 Task: Assign in the project AgileDesign the issue 'Upgrade the caching mechanism of a web application to improve response time and reduce server load' to the sprint 'Error Handling Sprint'. Assign in the project AgileDesign the issue 'Create a new online platform for online personal finance courses with advanced budgeting and financial planning features' to the sprint 'Error Handling Sprint'. Assign in the project AgileDesign the issue 'Implement a new cloud-based contract management system for a company with advanced contract creation and tracking features' to the sprint 'Error Handling Sprint'. Assign in the project AgileDesign the issue 'Integrate a new video tutorial feature into an existing e-learning platform to improve user engagement and learning outcomes' to the sprint 'Error Handling Sprint'
Action: Mouse moved to (216, 67)
Screenshot: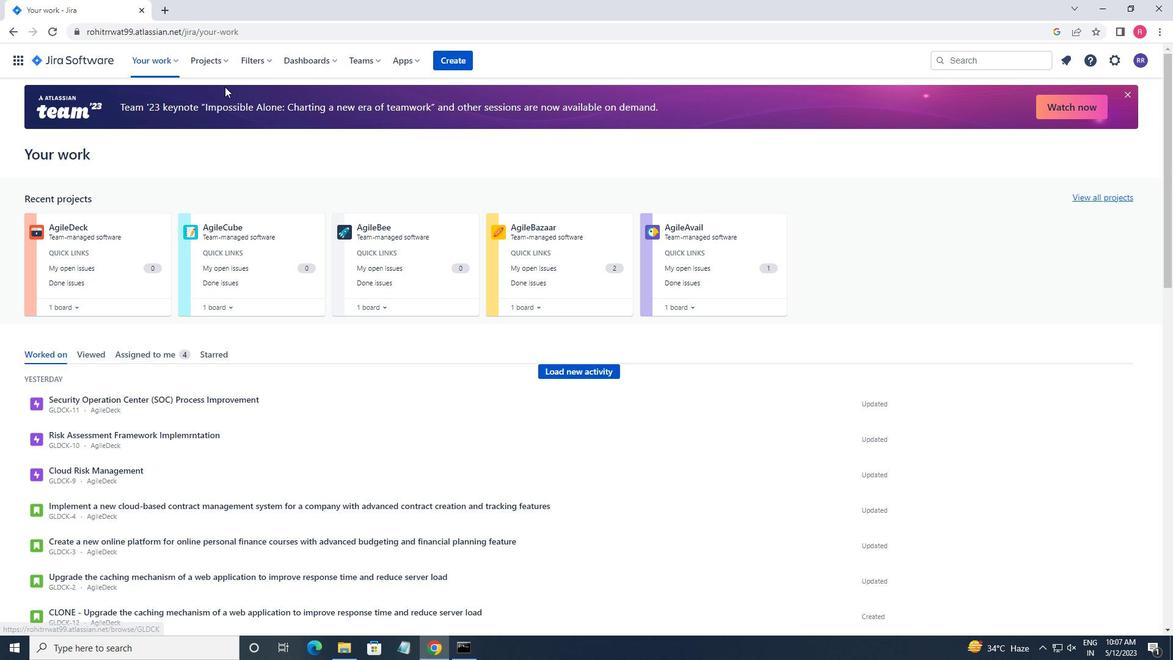 
Action: Mouse pressed left at (216, 67)
Screenshot: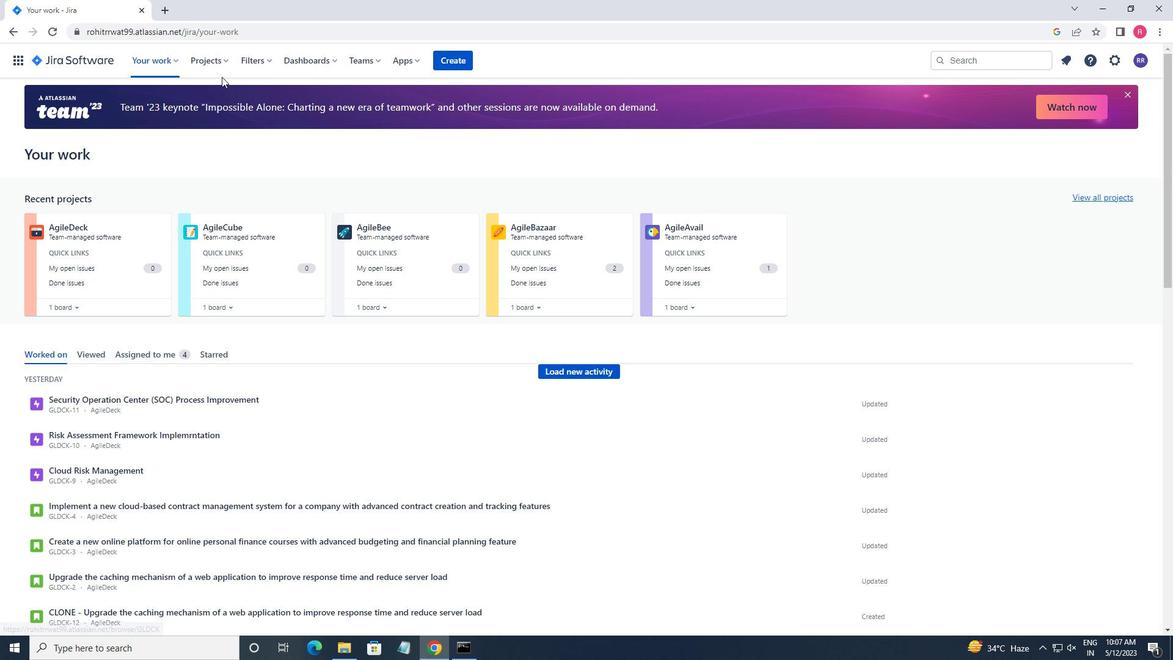 
Action: Mouse moved to (235, 110)
Screenshot: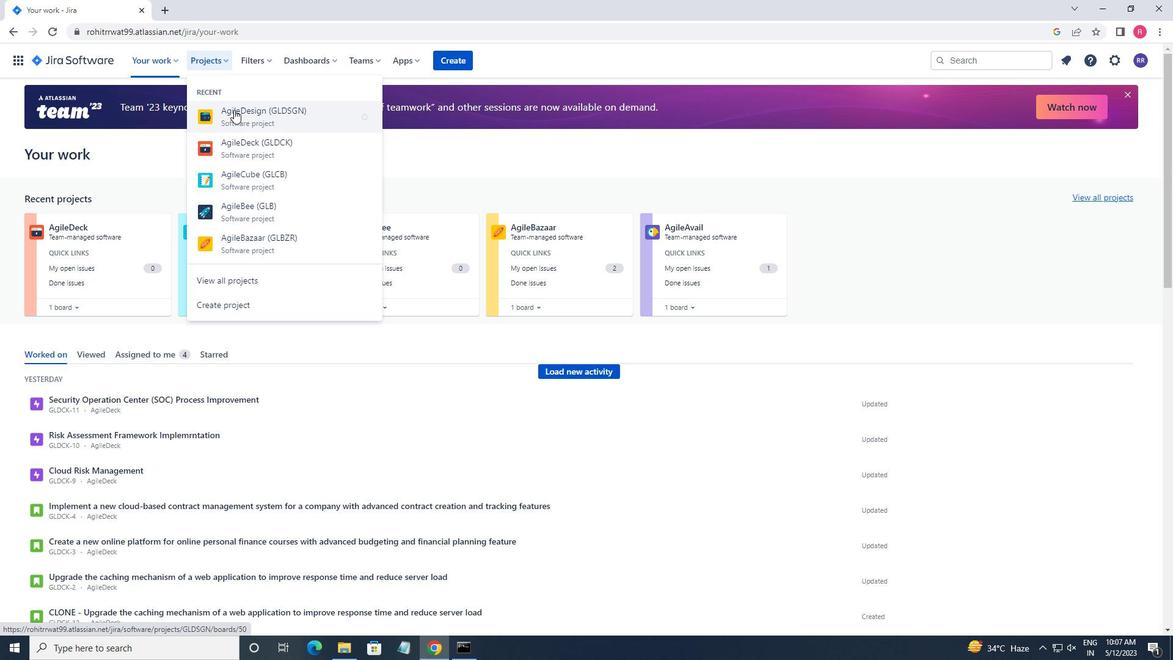 
Action: Mouse pressed left at (235, 110)
Screenshot: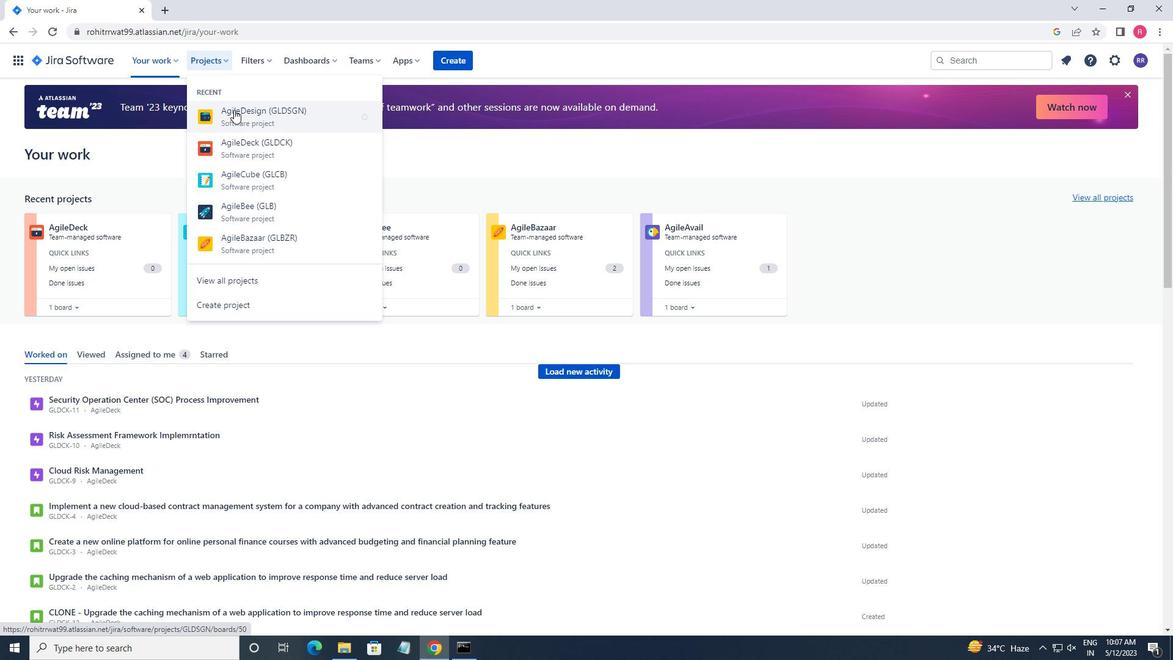 
Action: Mouse moved to (83, 192)
Screenshot: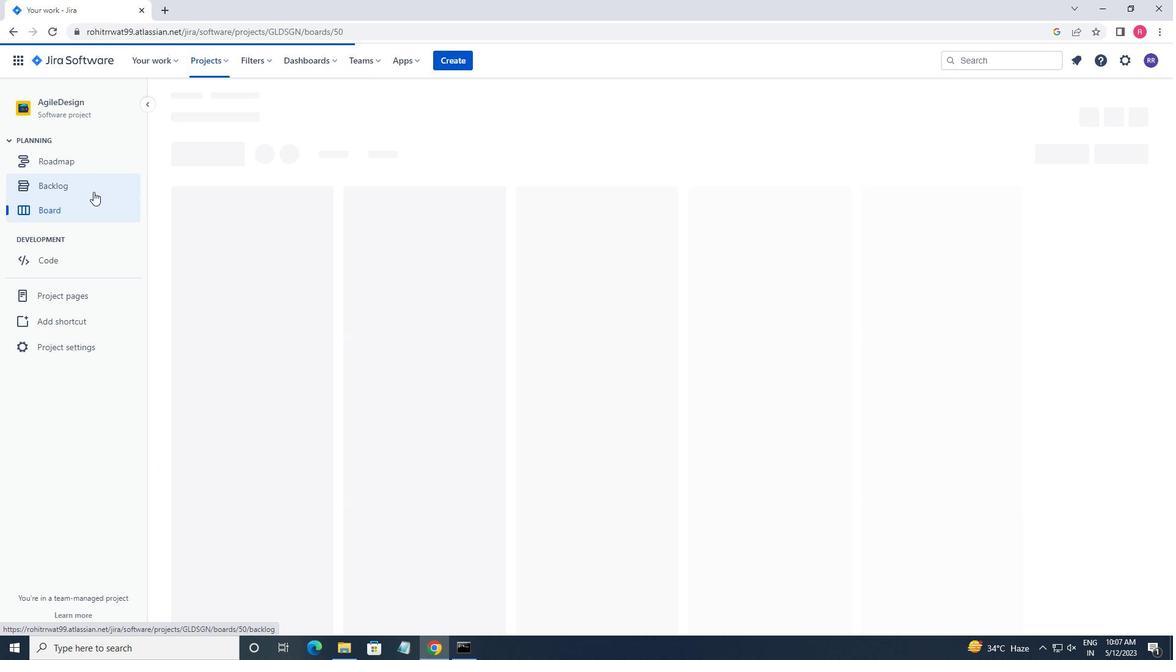 
Action: Mouse pressed left at (83, 192)
Screenshot: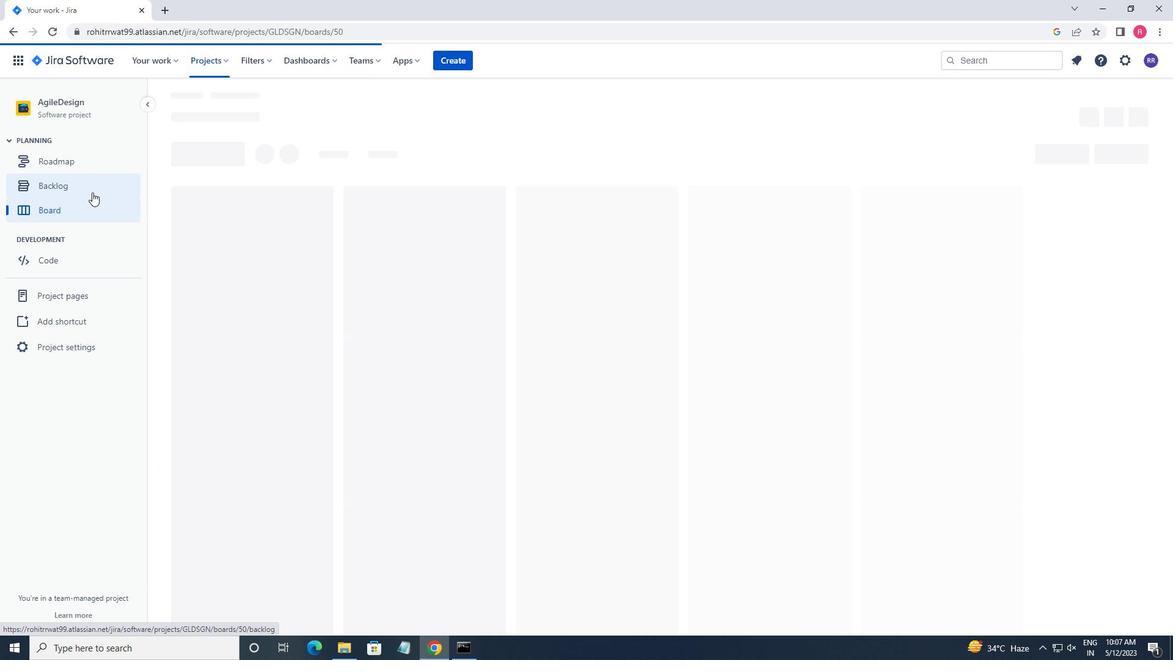 
Action: Mouse moved to (475, 273)
Screenshot: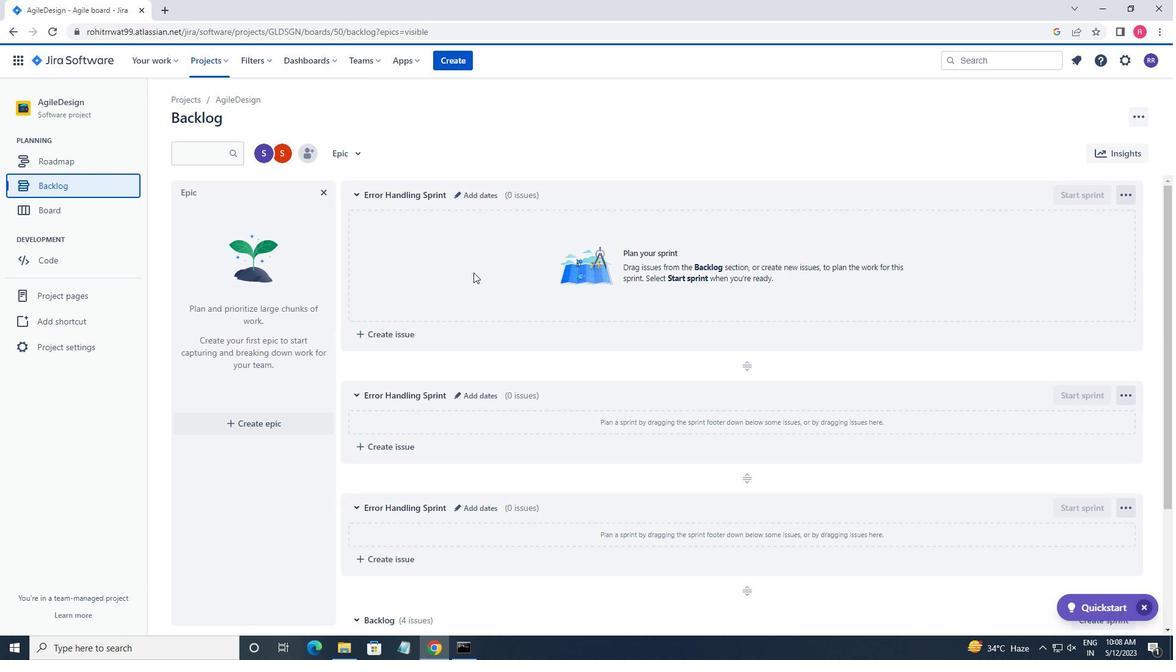
Action: Mouse scrolled (475, 272) with delta (0, 0)
Screenshot: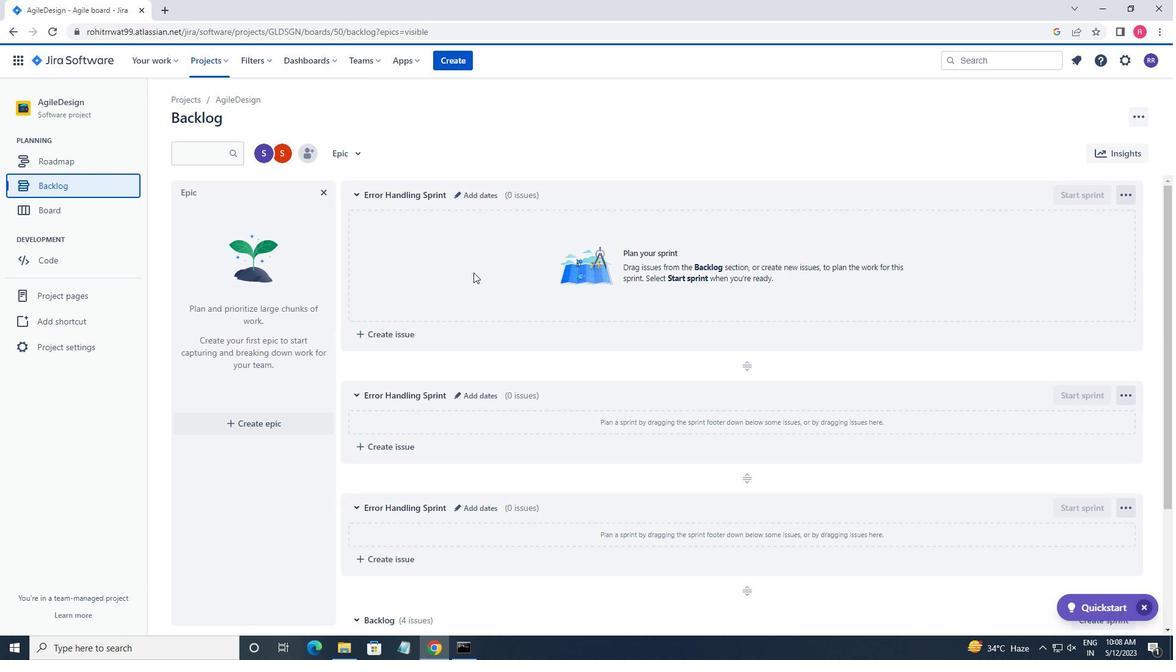 
Action: Mouse moved to (477, 273)
Screenshot: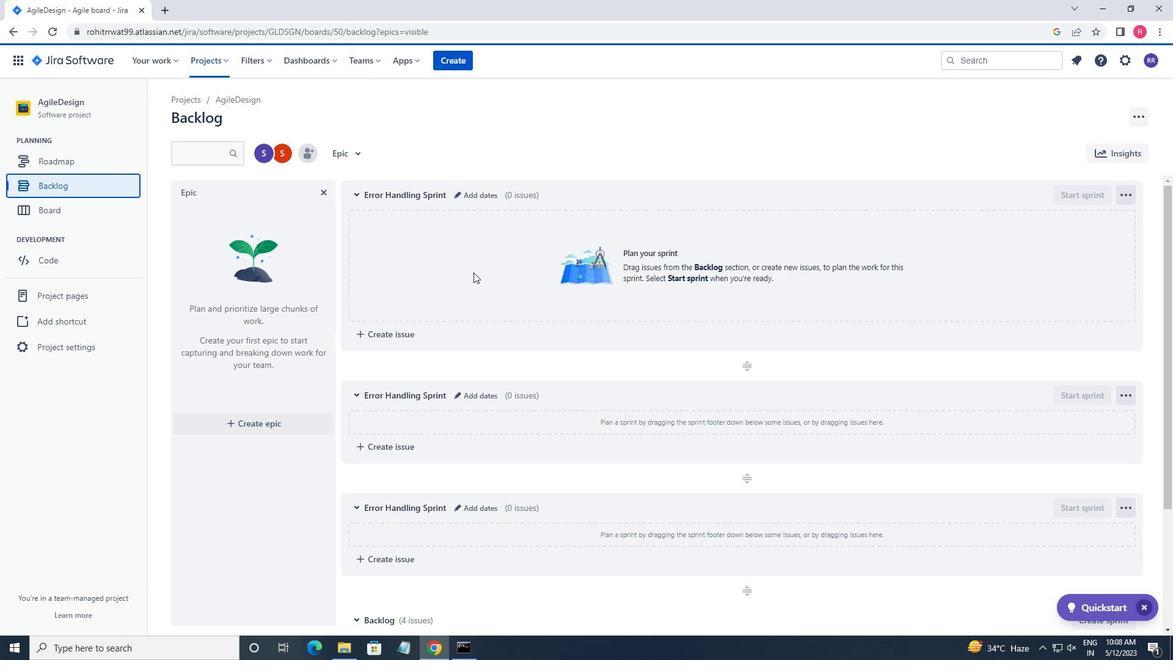 
Action: Mouse scrolled (477, 273) with delta (0, 0)
Screenshot: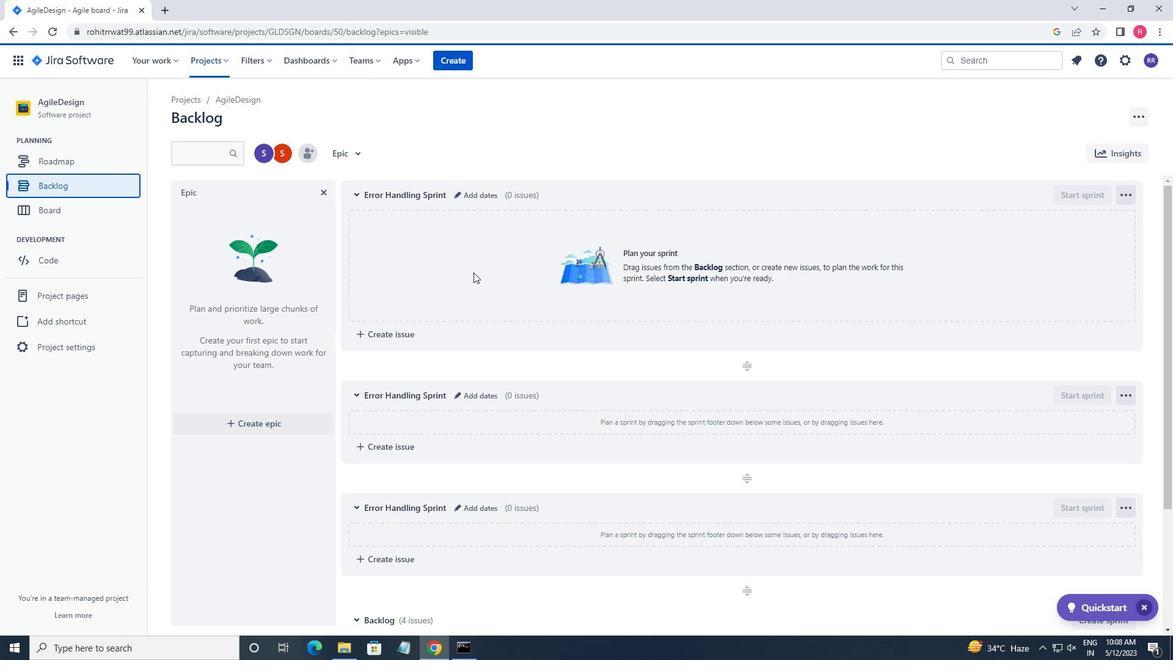 
Action: Mouse moved to (478, 275)
Screenshot: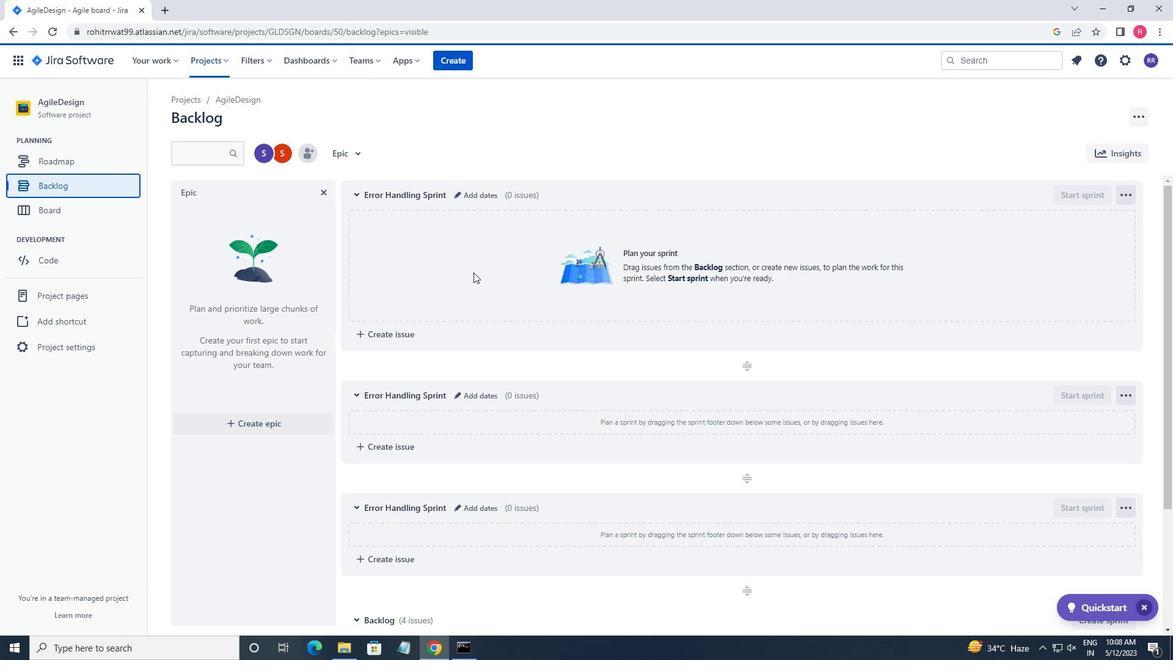 
Action: Mouse scrolled (478, 274) with delta (0, 0)
Screenshot: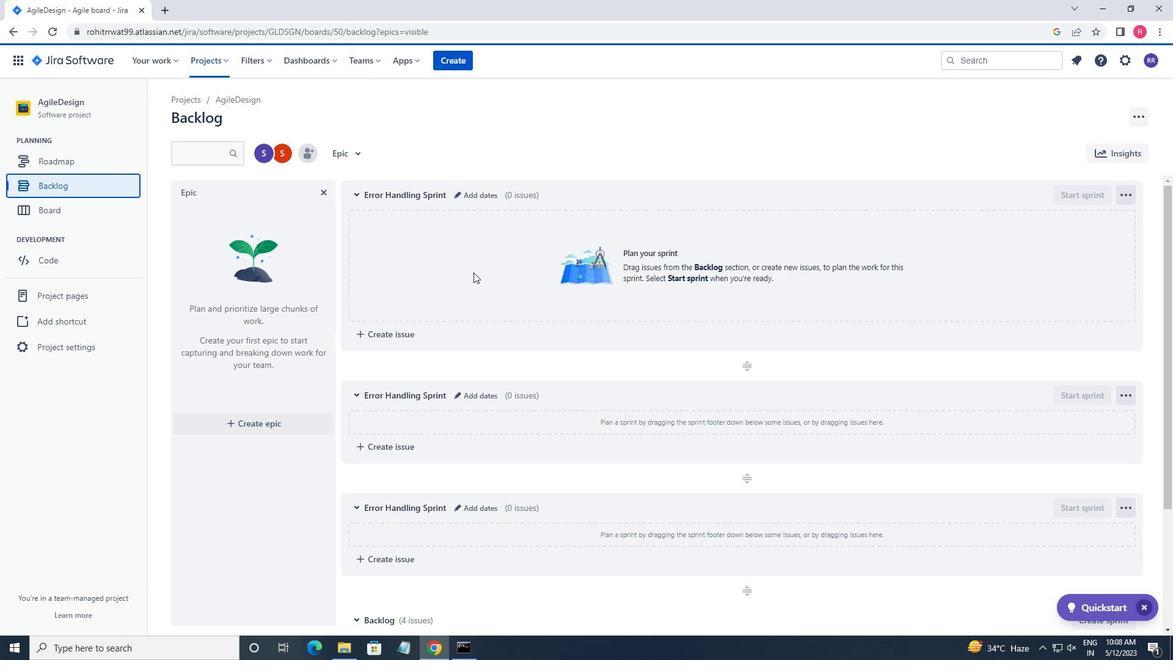 
Action: Mouse scrolled (478, 274) with delta (0, 0)
Screenshot: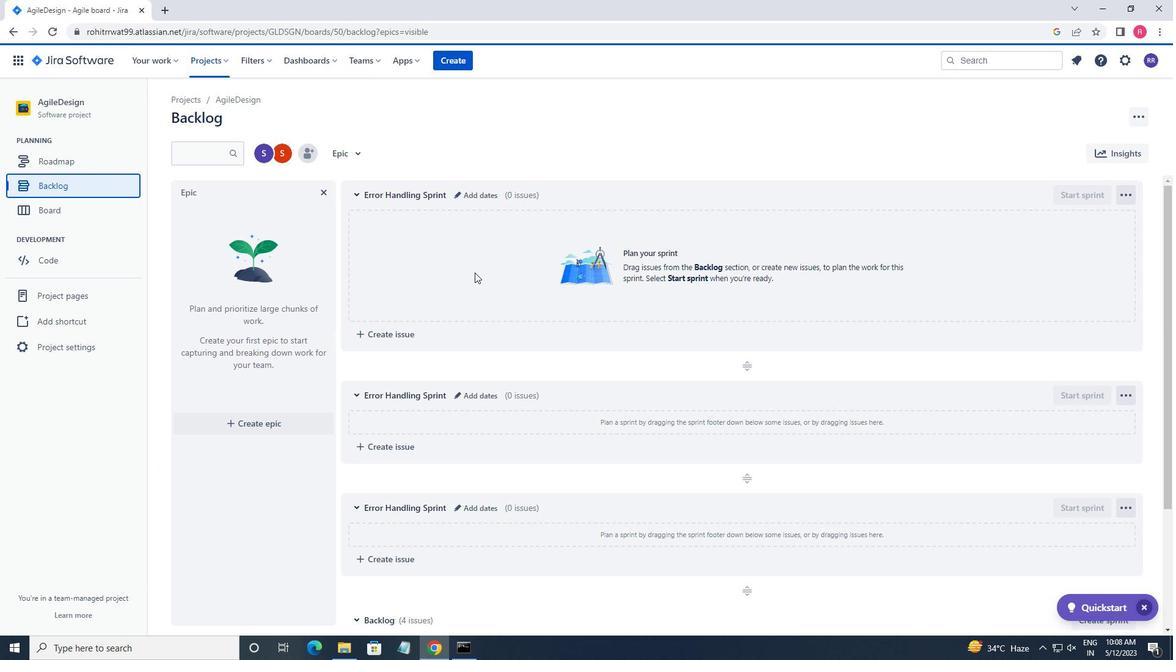 
Action: Mouse scrolled (478, 274) with delta (0, 0)
Screenshot: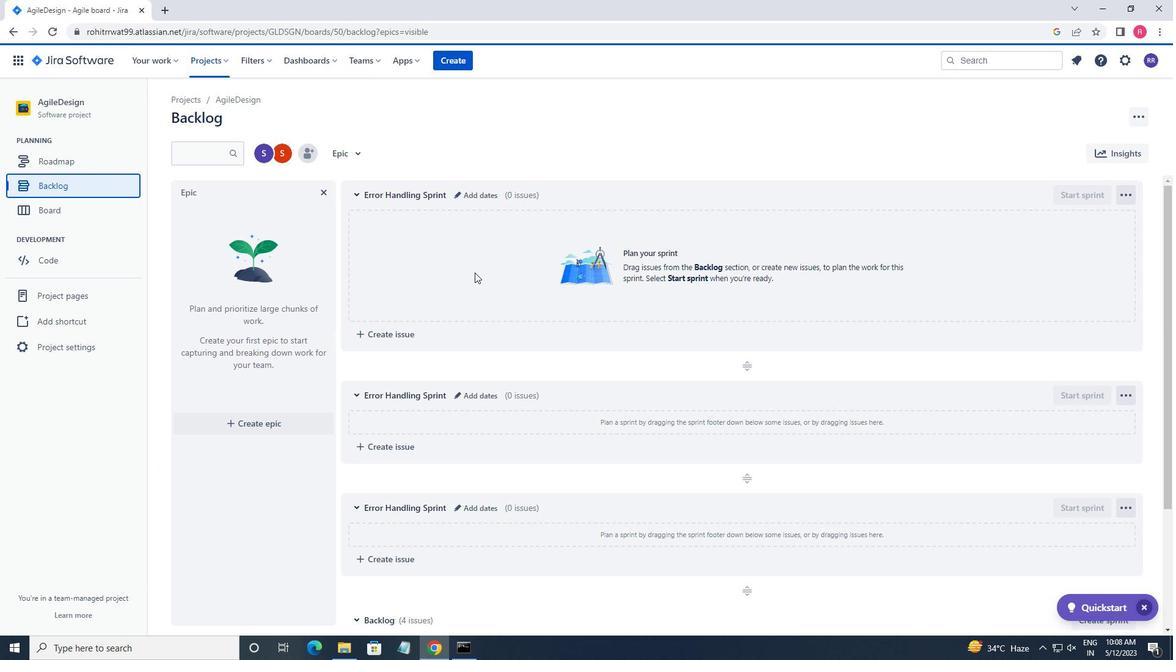 
Action: Mouse moved to (478, 275)
Screenshot: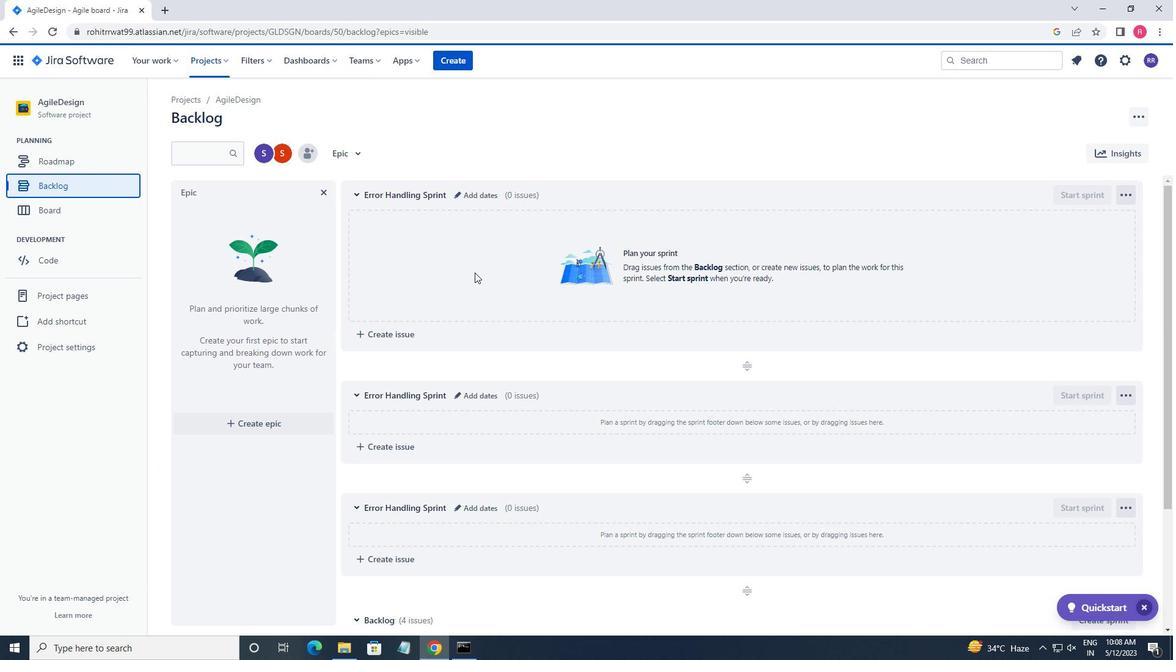 
Action: Mouse scrolled (478, 275) with delta (0, 0)
Screenshot: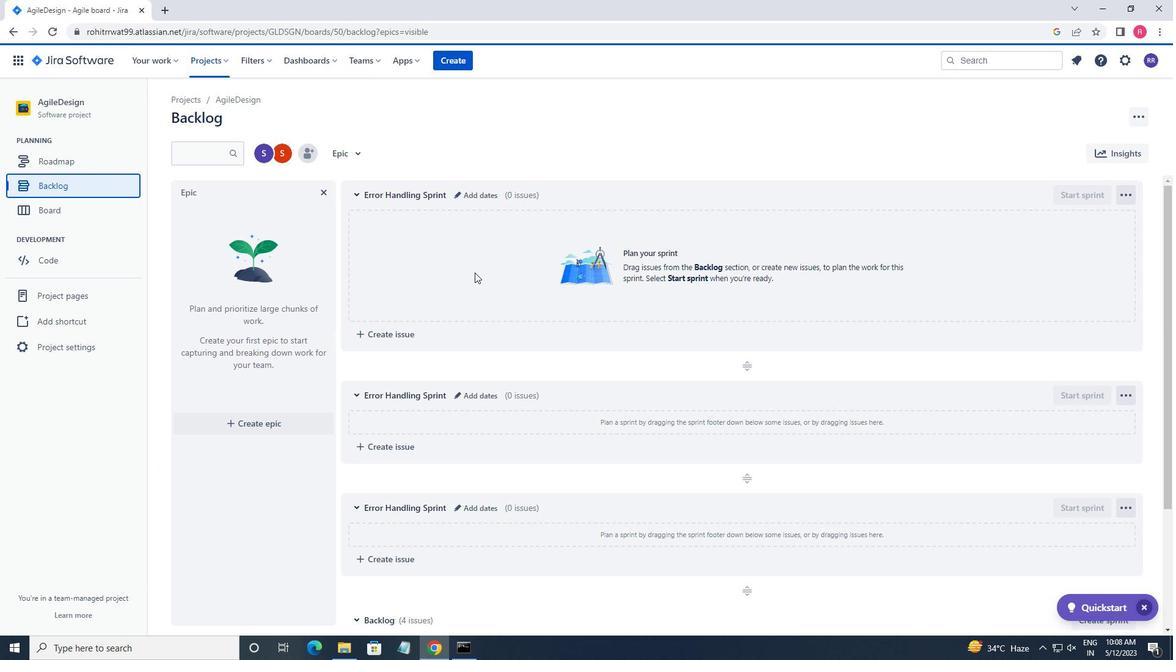 
Action: Mouse moved to (478, 276)
Screenshot: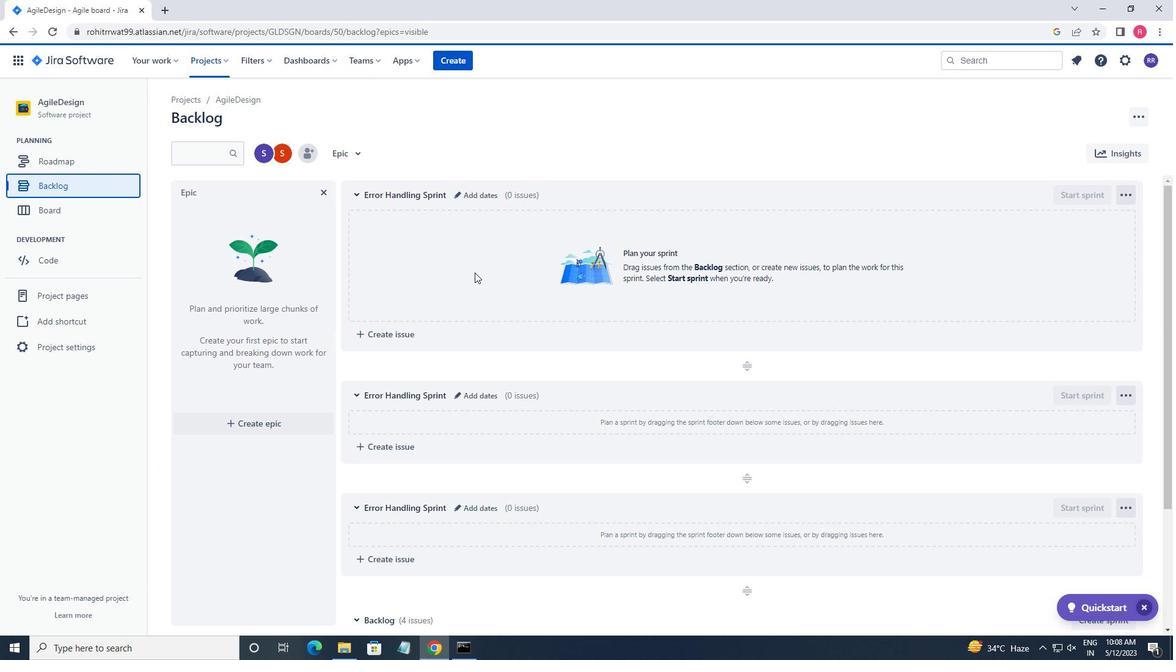 
Action: Mouse scrolled (478, 275) with delta (0, 0)
Screenshot: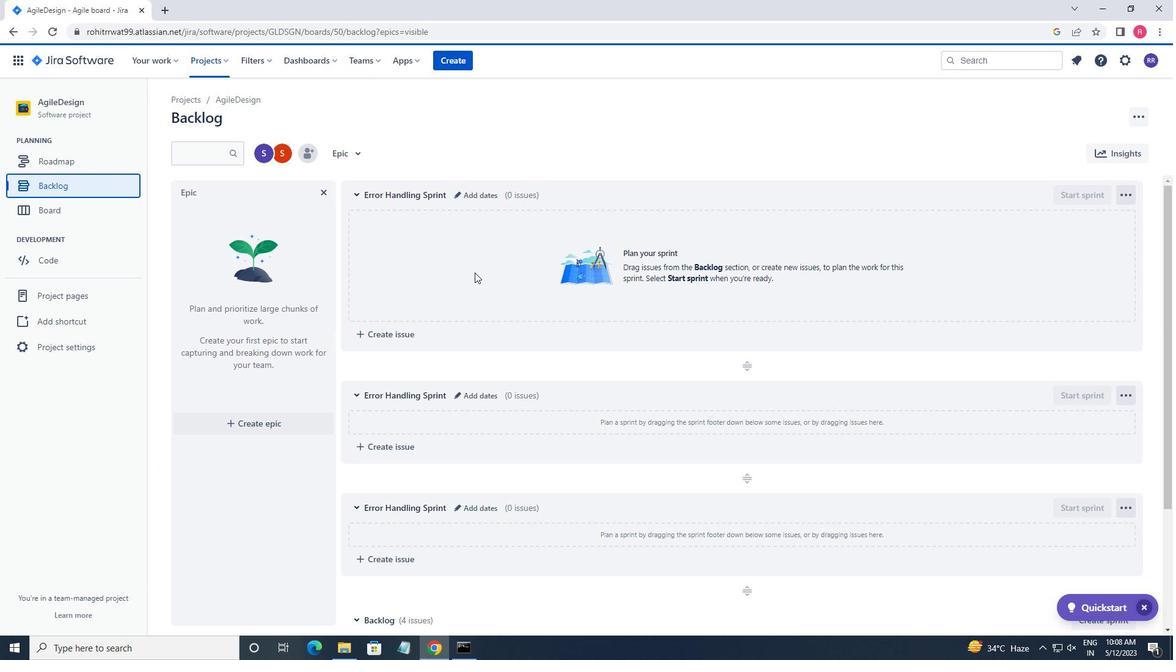 
Action: Mouse moved to (630, 311)
Screenshot: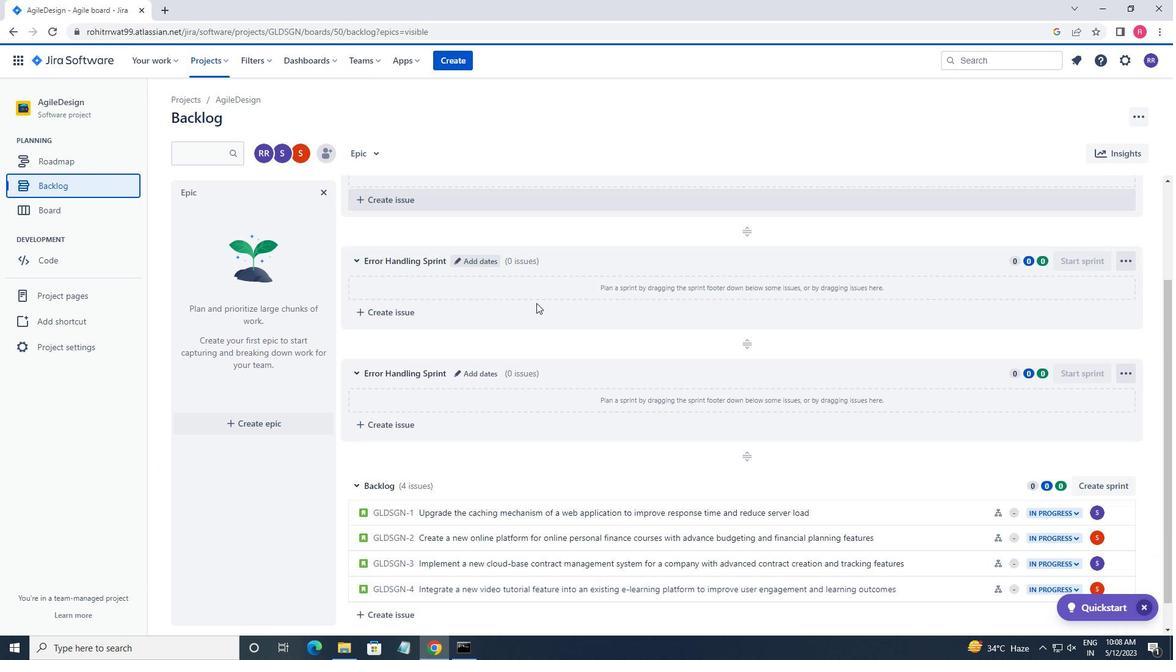 
Action: Mouse scrolled (630, 310) with delta (0, 0)
Screenshot: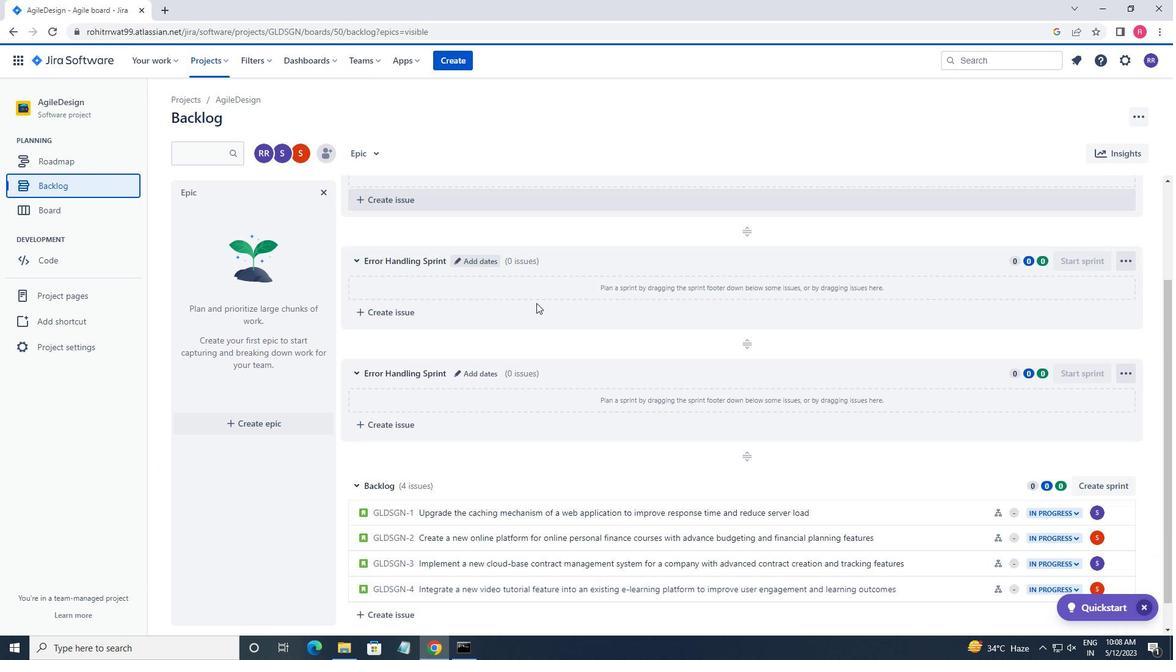 
Action: Mouse moved to (634, 319)
Screenshot: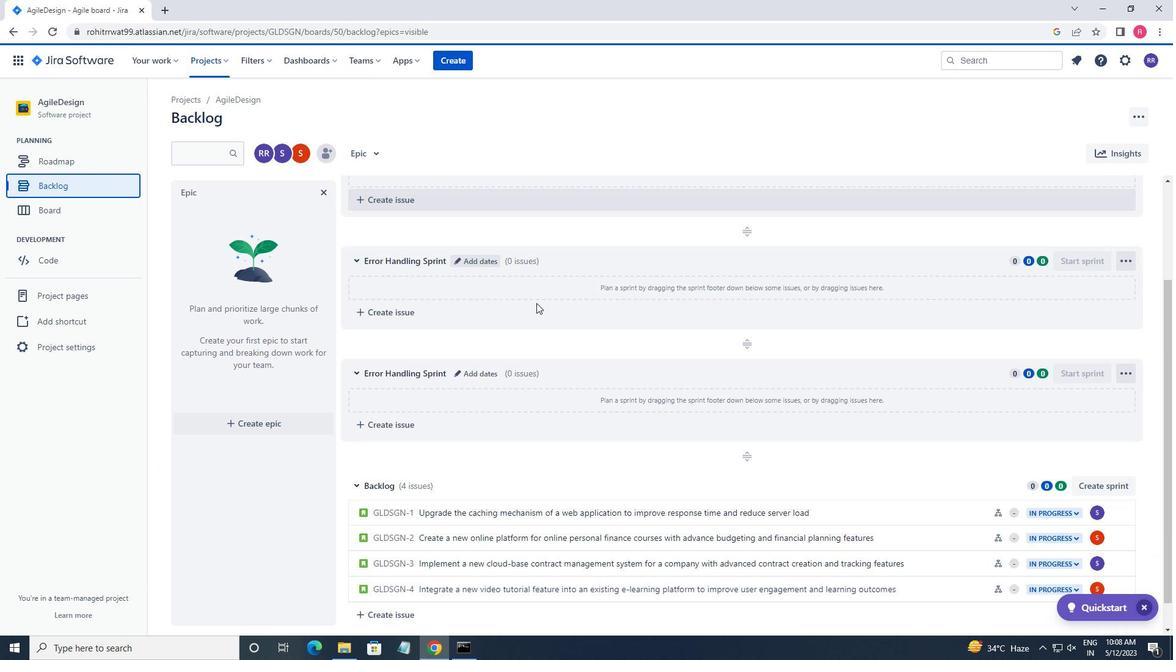 
Action: Mouse scrolled (634, 318) with delta (0, 0)
Screenshot: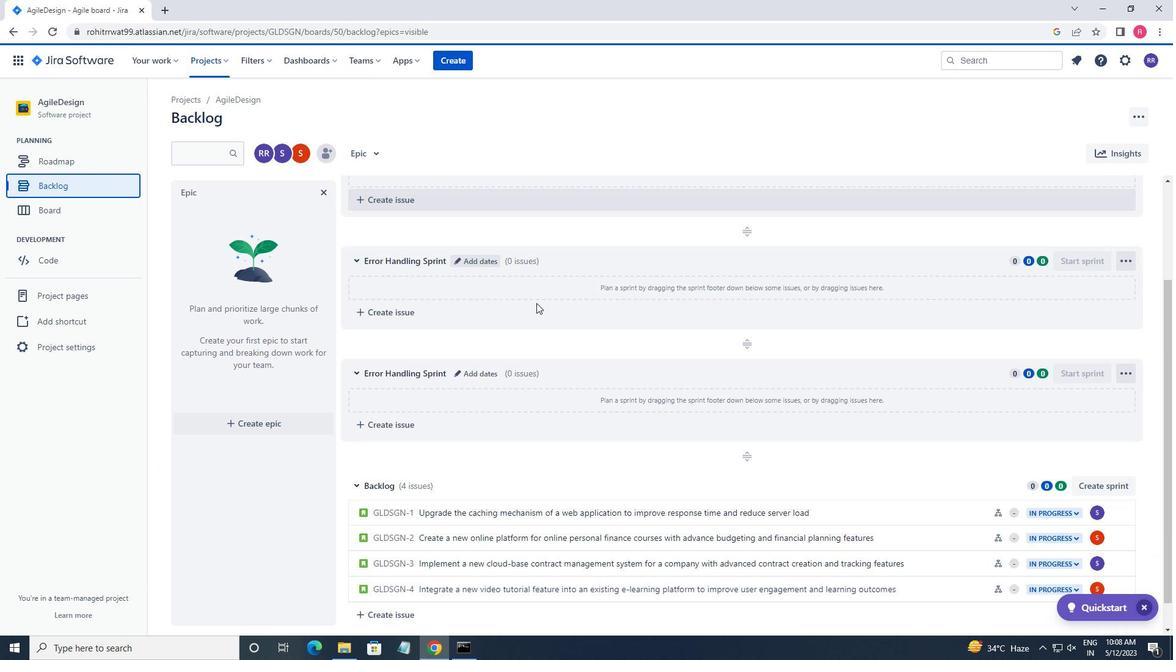 
Action: Mouse moved to (636, 322)
Screenshot: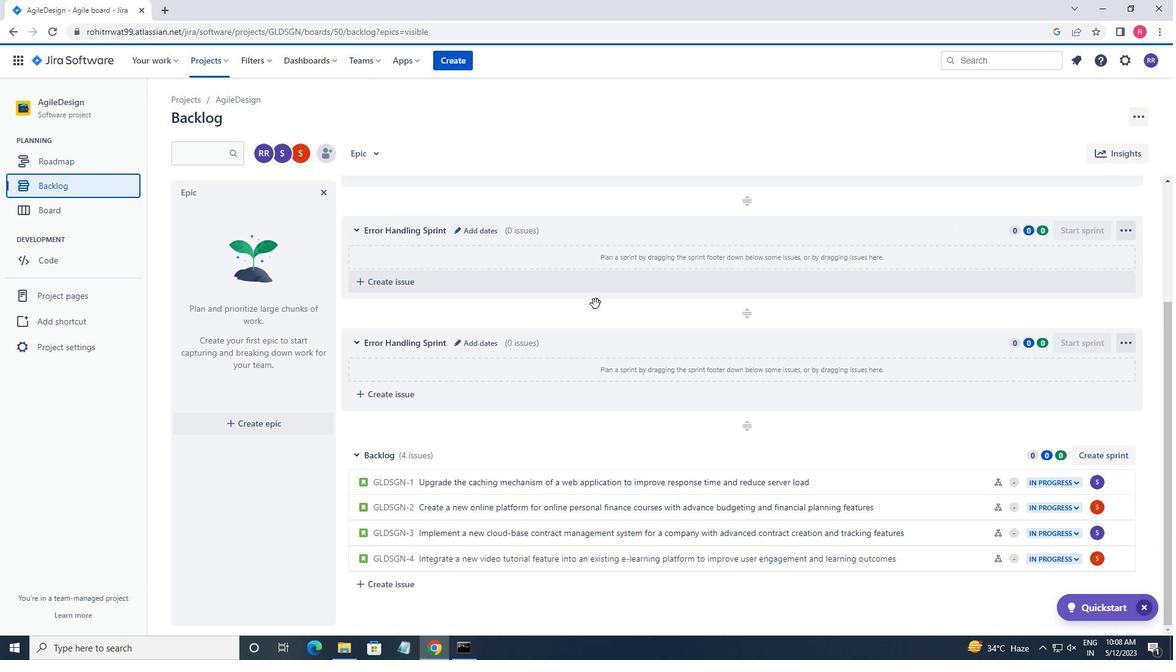 
Action: Mouse scrolled (636, 321) with delta (0, 0)
Screenshot: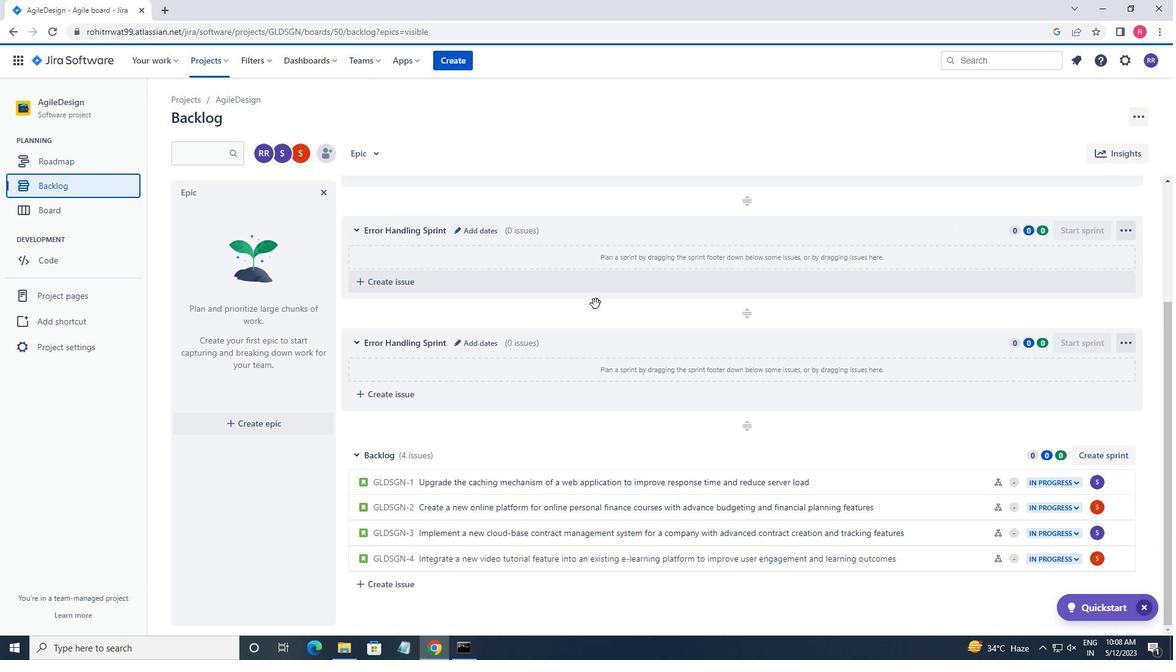 
Action: Mouse moved to (637, 323)
Screenshot: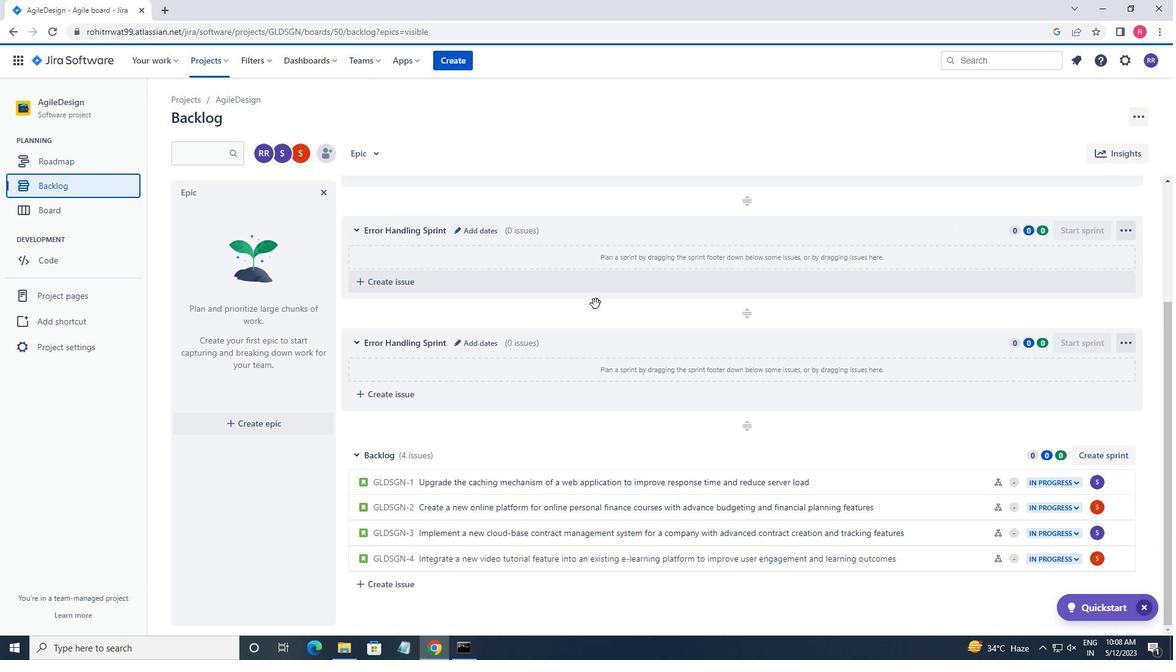
Action: Mouse scrolled (637, 322) with delta (0, 0)
Screenshot: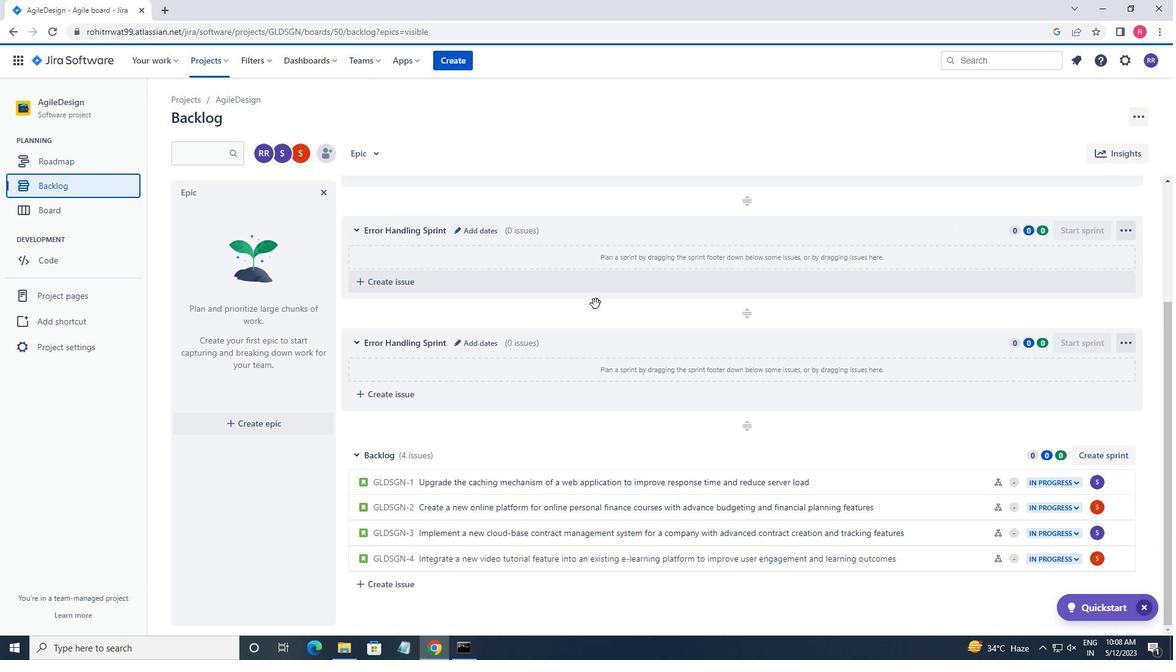 
Action: Mouse moved to (640, 324)
Screenshot: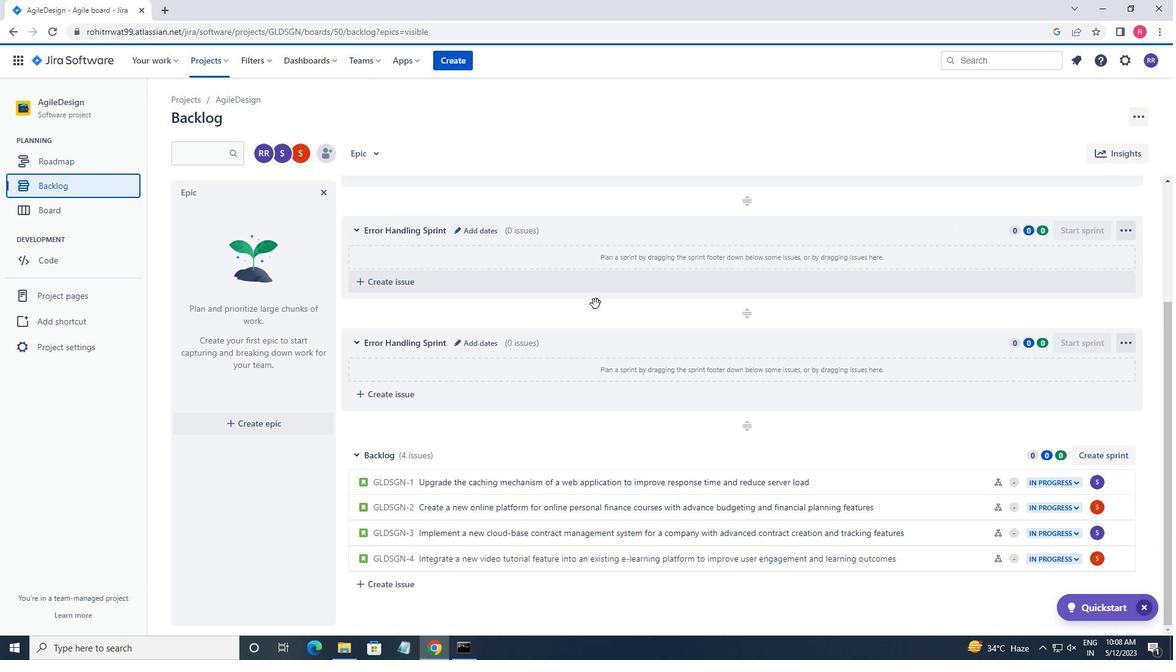 
Action: Mouse scrolled (640, 323) with delta (0, 0)
Screenshot: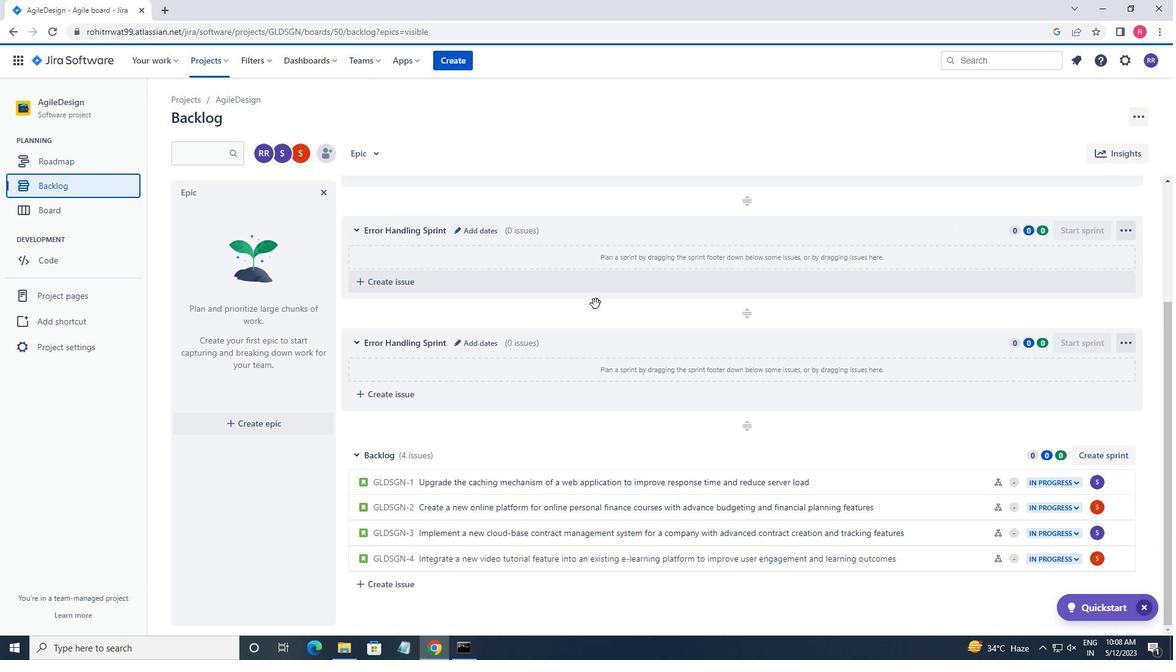 
Action: Mouse moved to (645, 326)
Screenshot: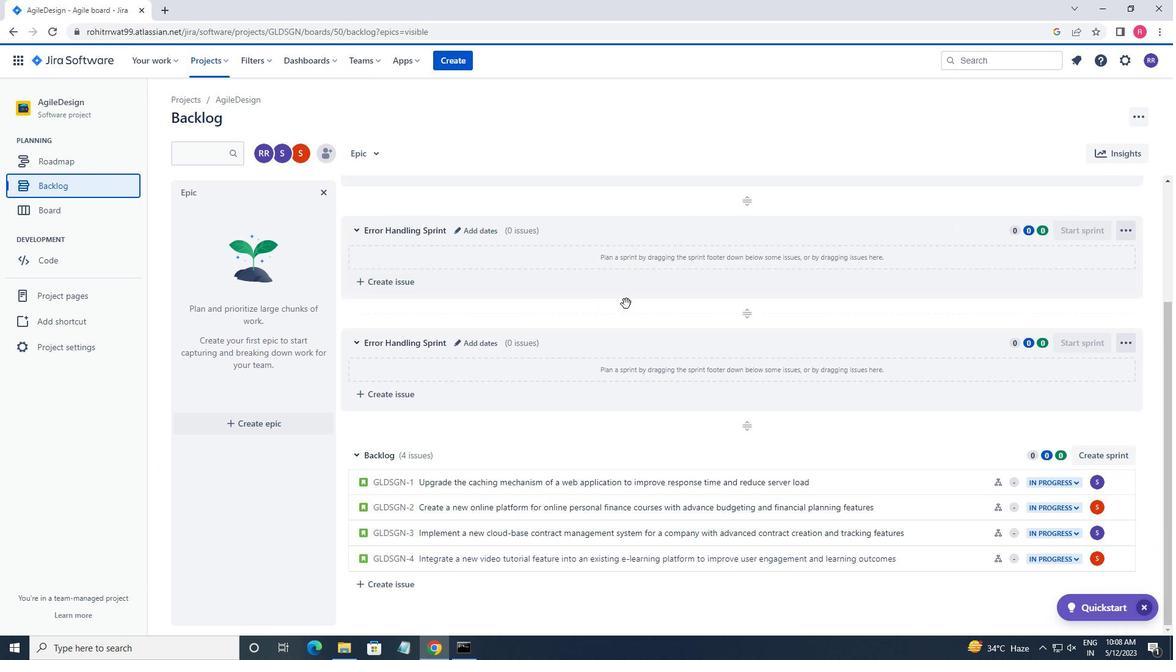 
Action: Mouse scrolled (645, 326) with delta (0, 0)
Screenshot: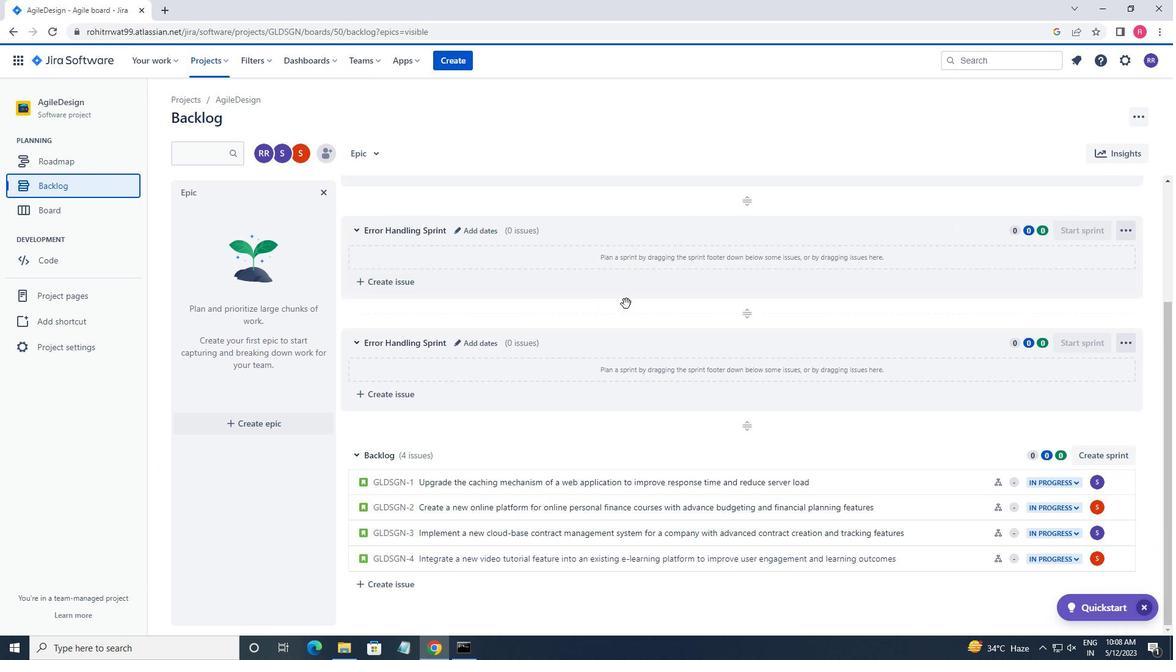
Action: Mouse moved to (661, 336)
Screenshot: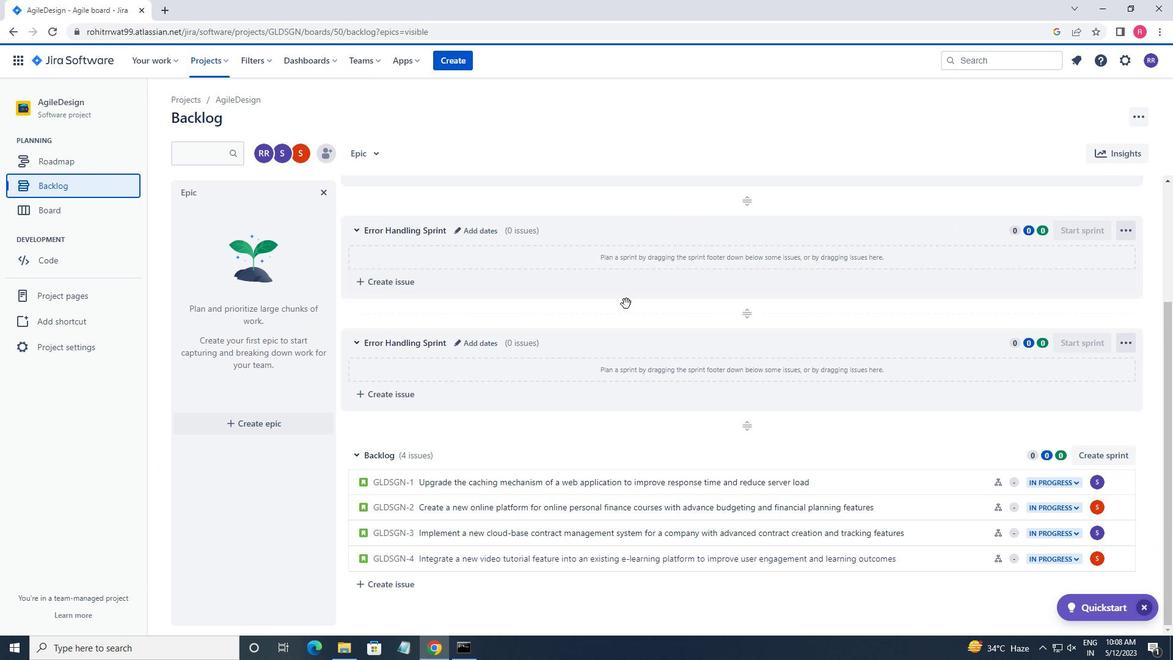 
Action: Mouse scrolled (661, 335) with delta (0, 0)
Screenshot: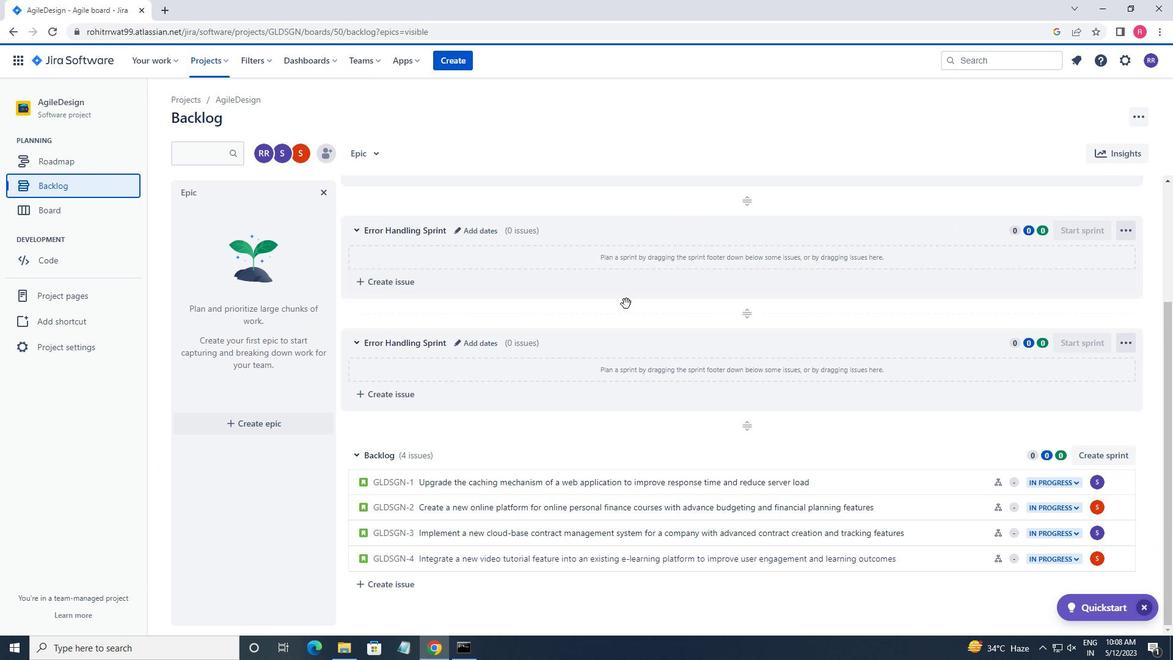 
Action: Mouse moved to (1119, 479)
Screenshot: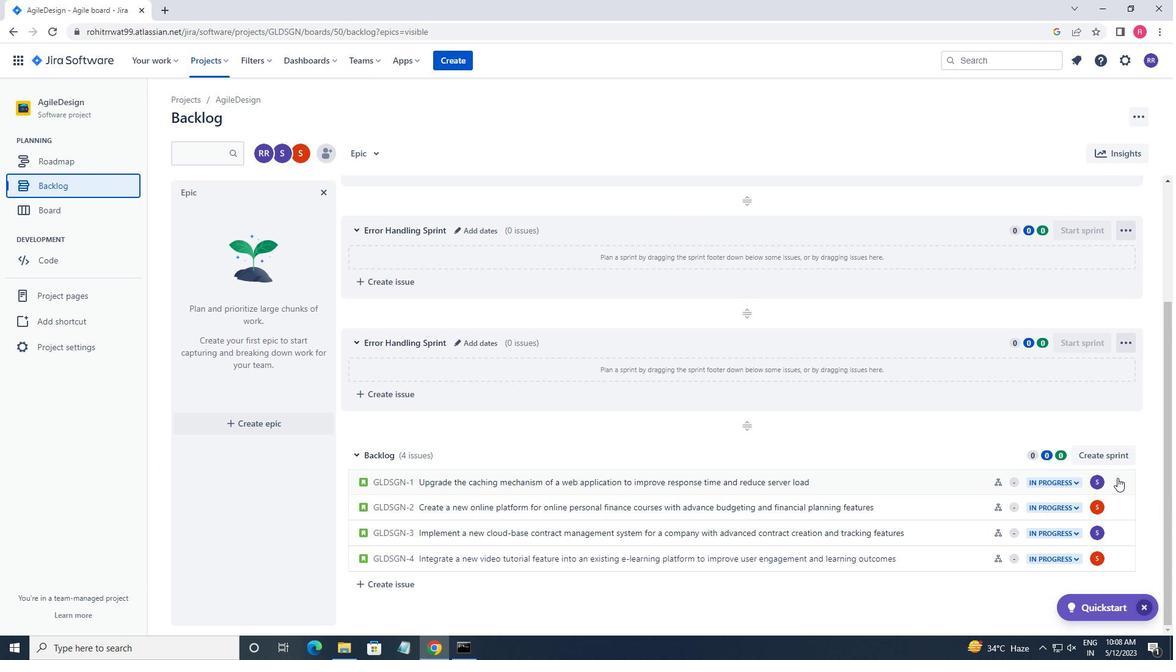 
Action: Mouse pressed left at (1119, 479)
Screenshot: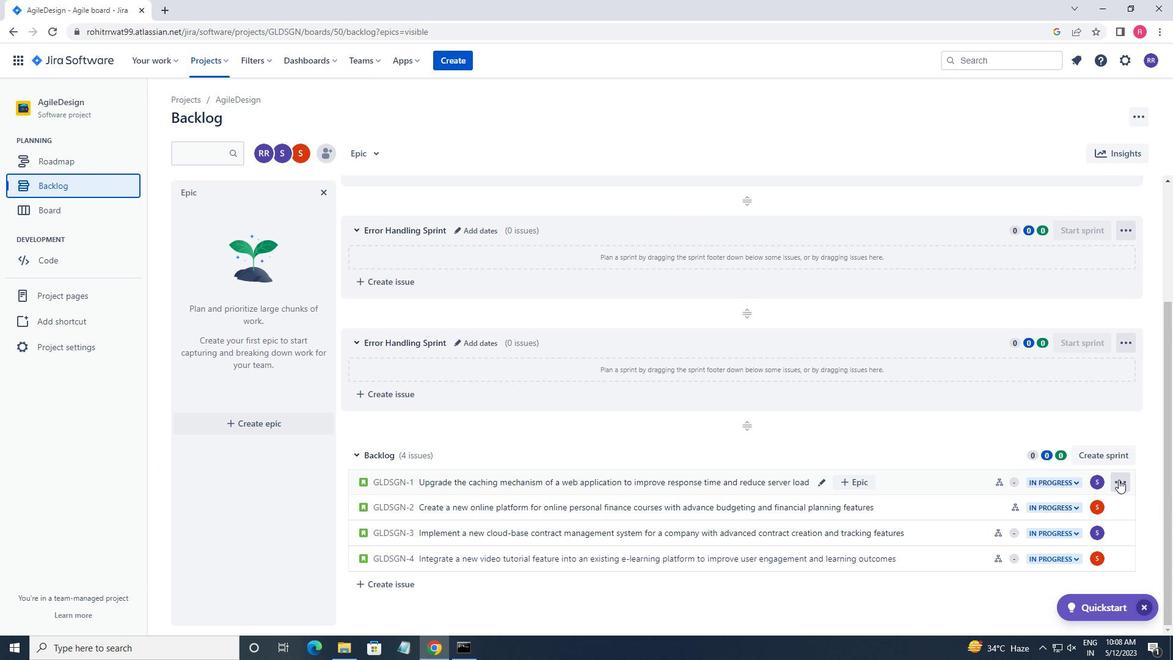 
Action: Mouse moved to (1086, 383)
Screenshot: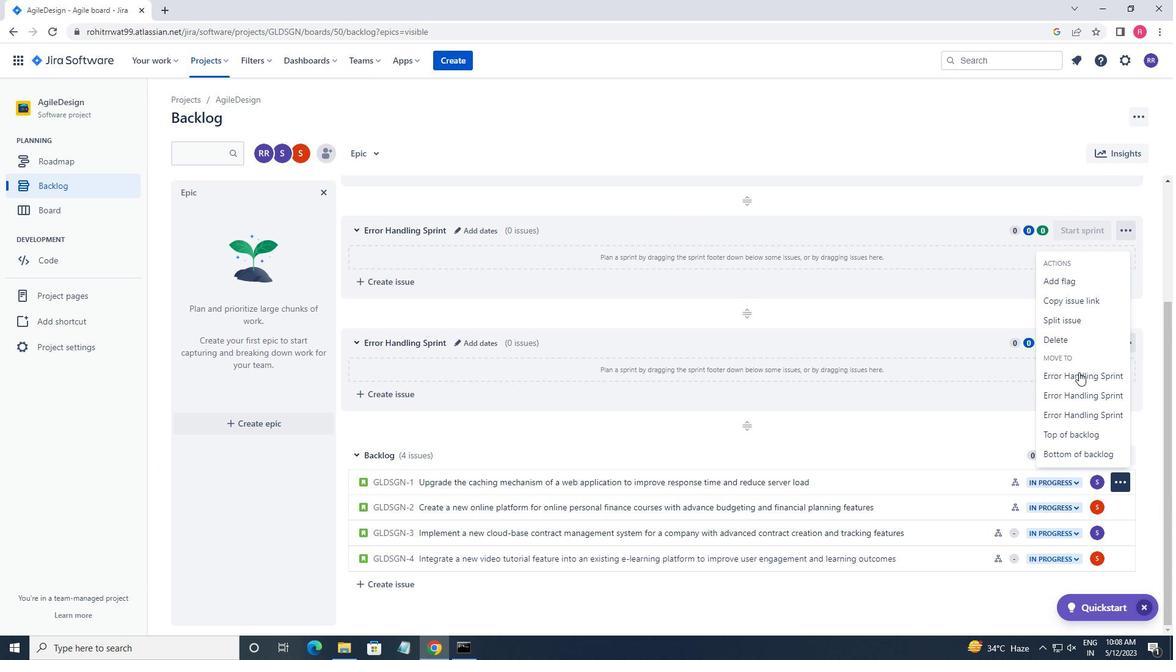 
Action: Mouse pressed left at (1086, 383)
Screenshot: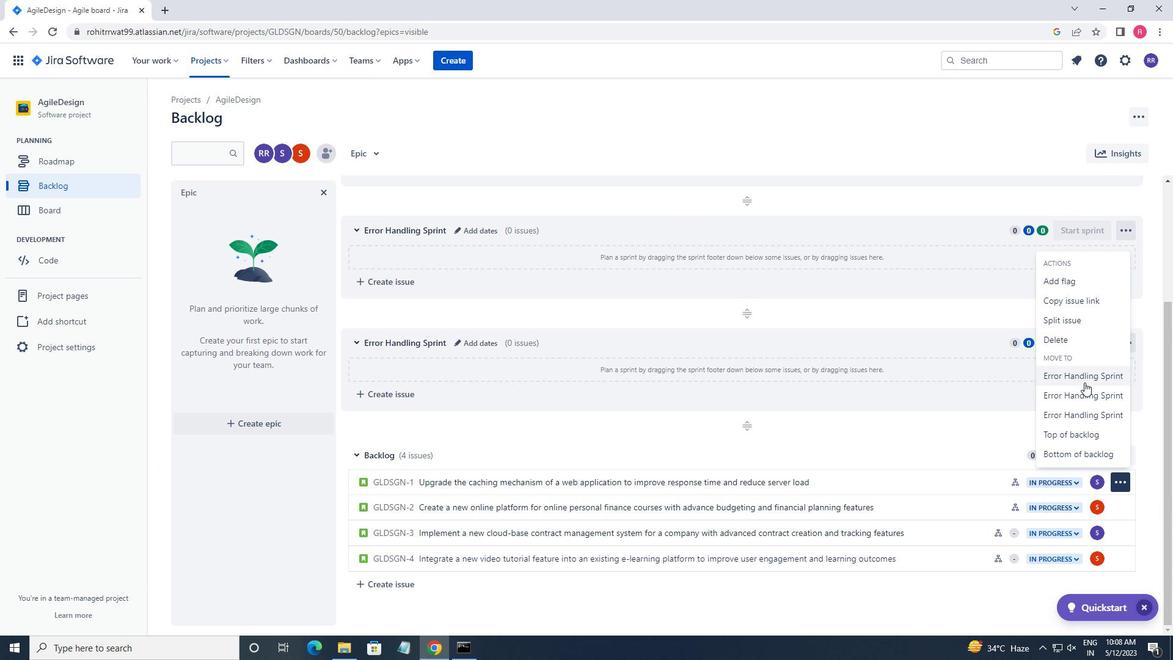 
Action: Mouse moved to (1120, 507)
Screenshot: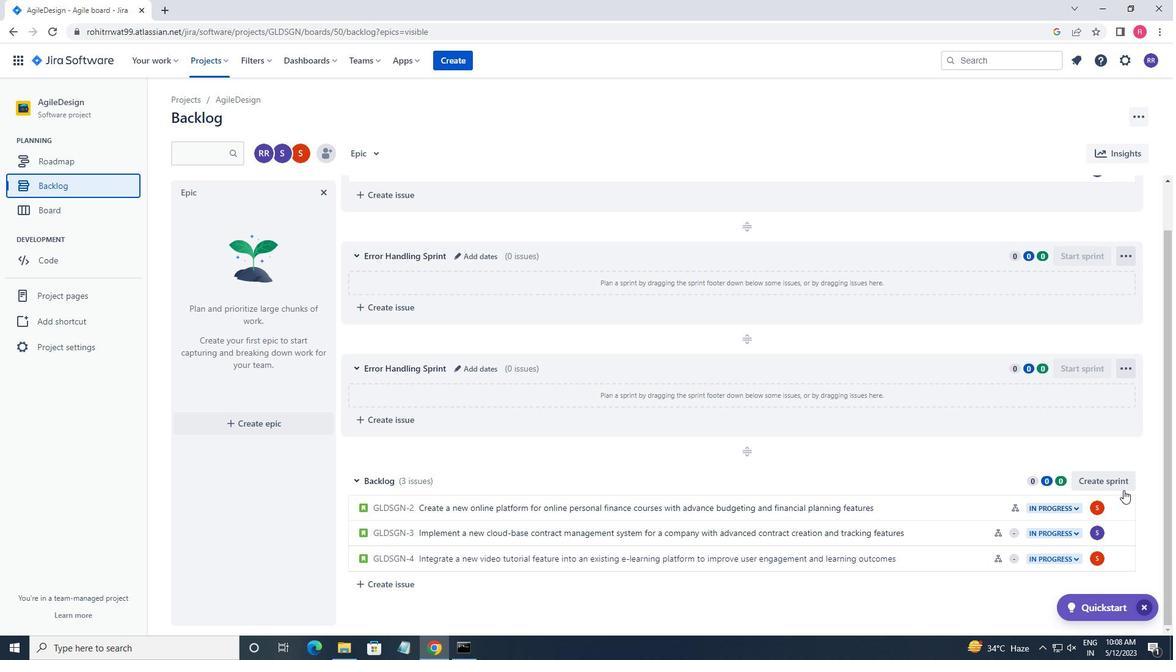 
Action: Mouse pressed left at (1120, 507)
Screenshot: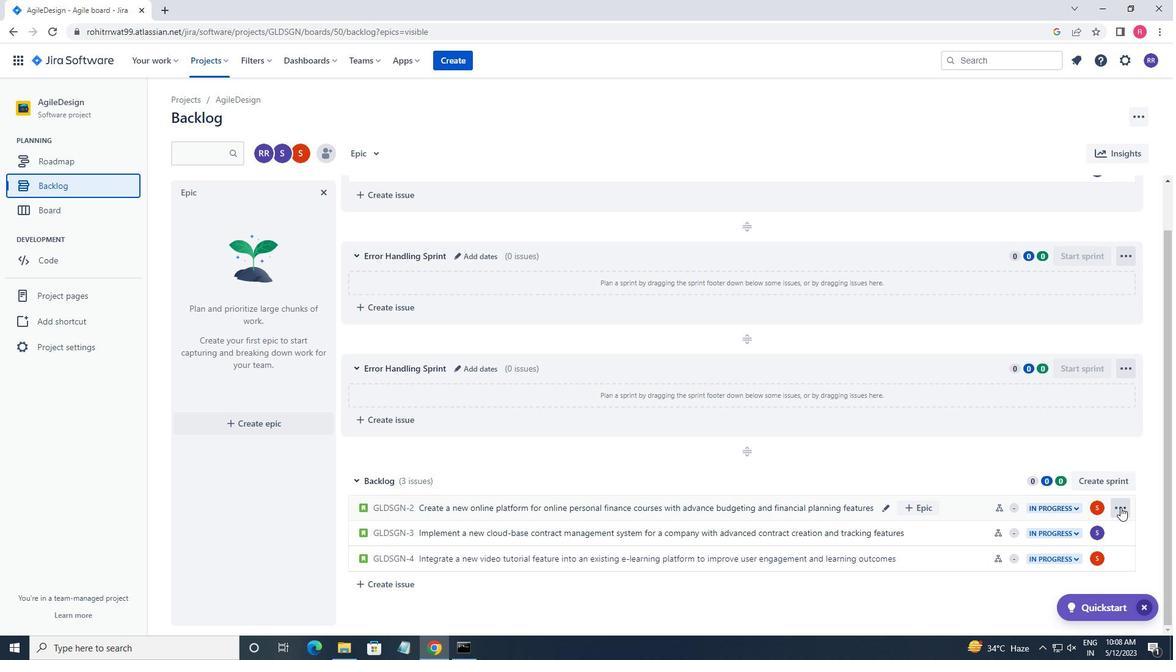 
Action: Mouse moved to (1095, 427)
Screenshot: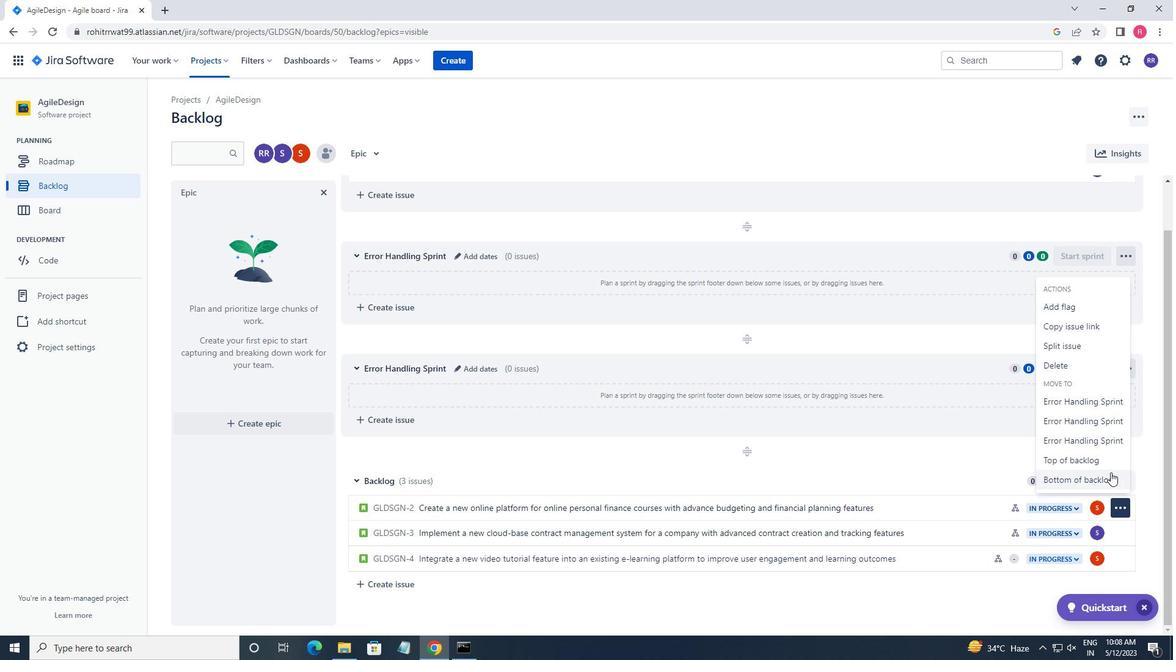 
Action: Mouse pressed left at (1095, 427)
Screenshot: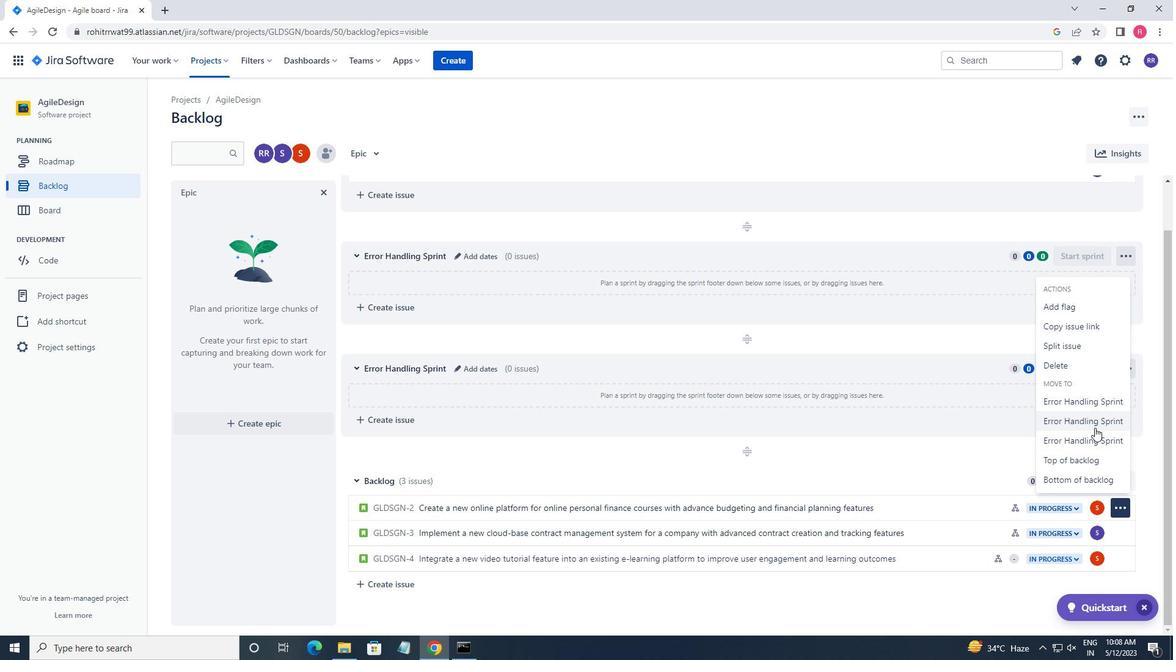 
Action: Mouse moved to (1116, 533)
Screenshot: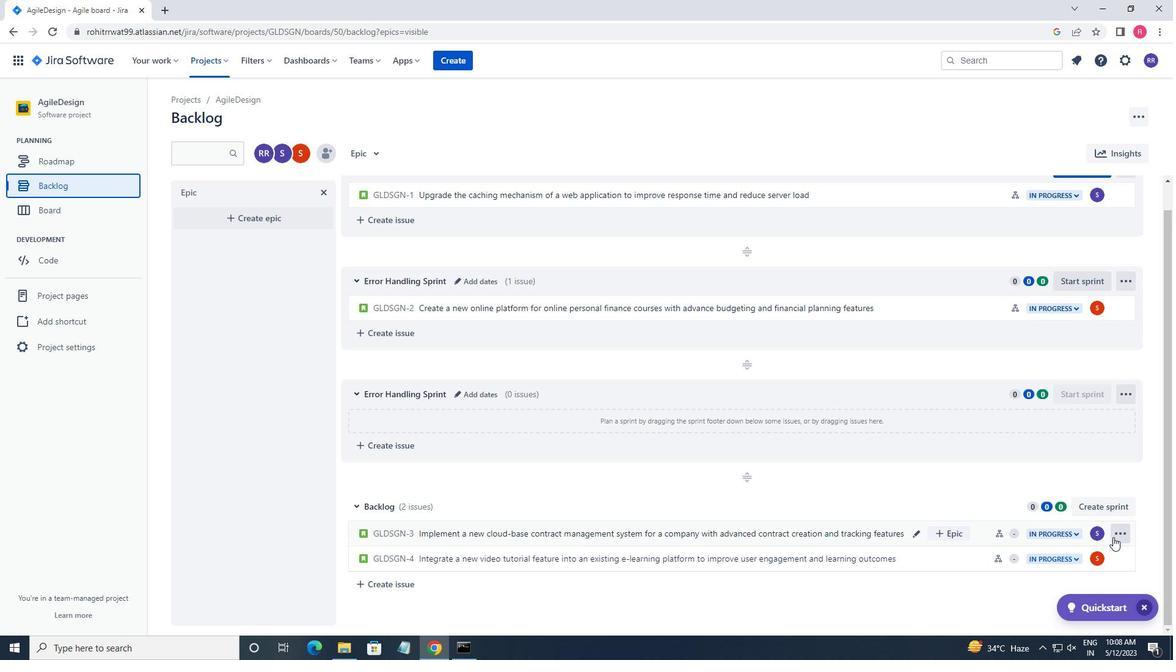 
Action: Mouse pressed left at (1116, 533)
Screenshot: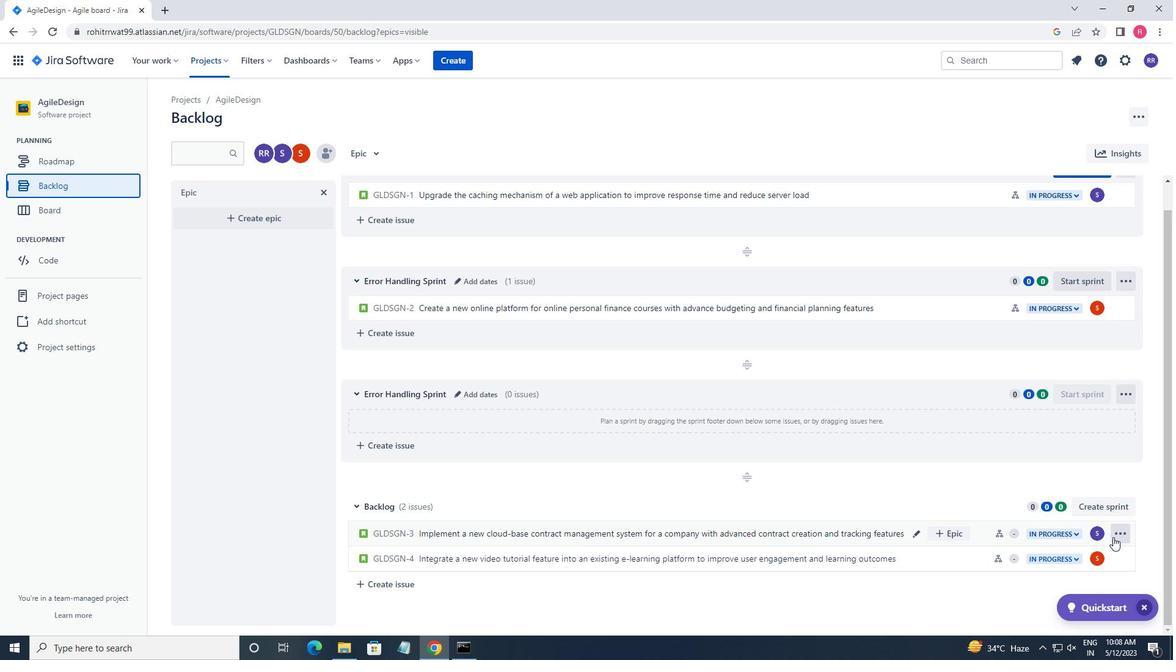 
Action: Mouse moved to (1101, 474)
Screenshot: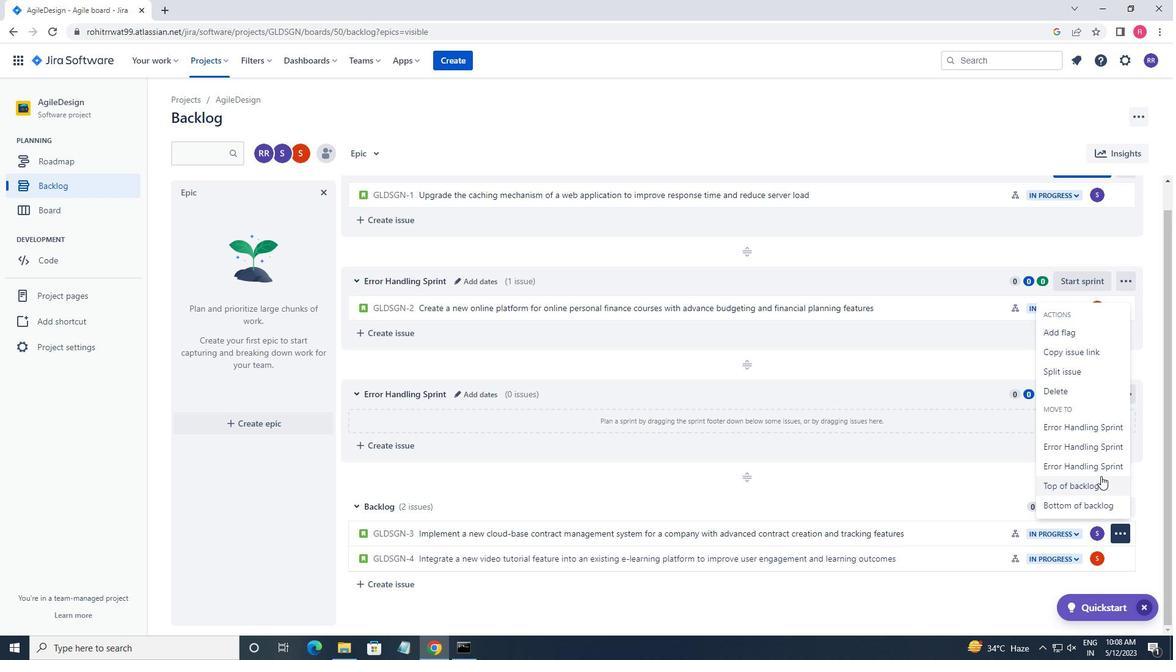 
Action: Mouse pressed left at (1101, 474)
Screenshot: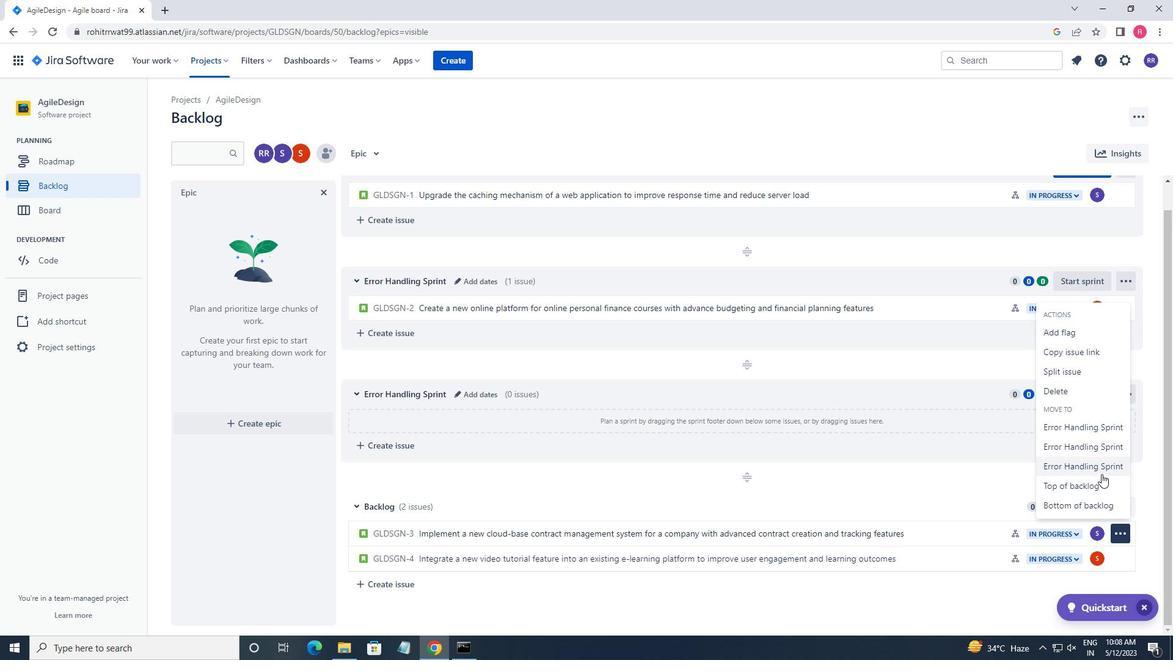 
Action: Mouse moved to (1122, 563)
Screenshot: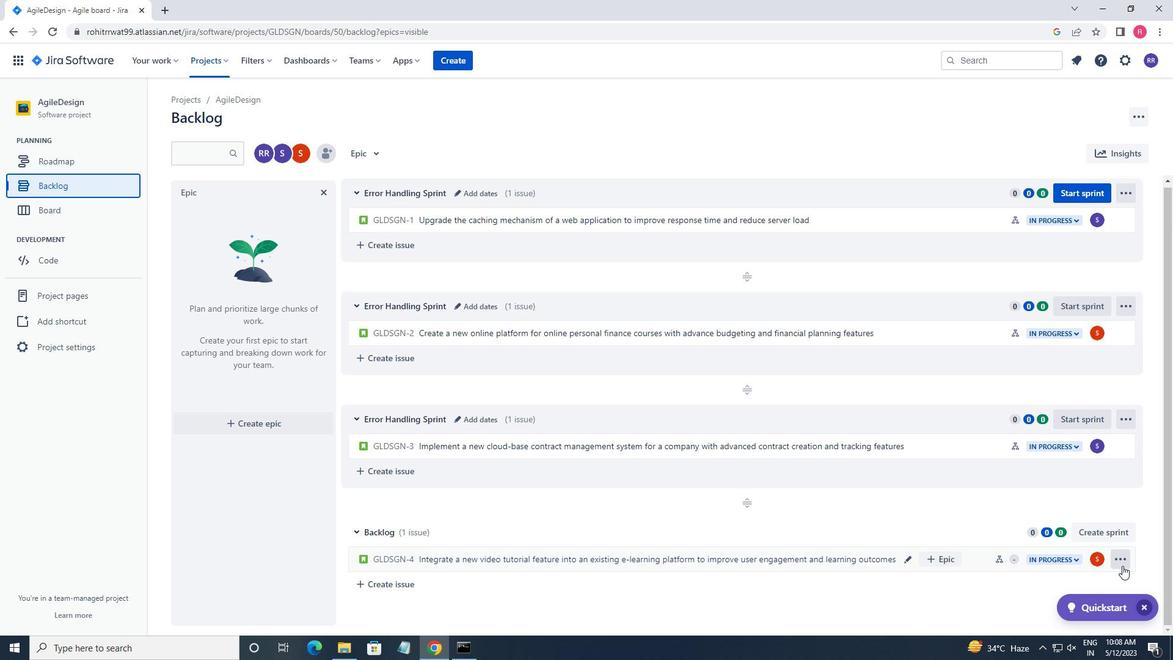 
Action: Mouse pressed left at (1122, 563)
Screenshot: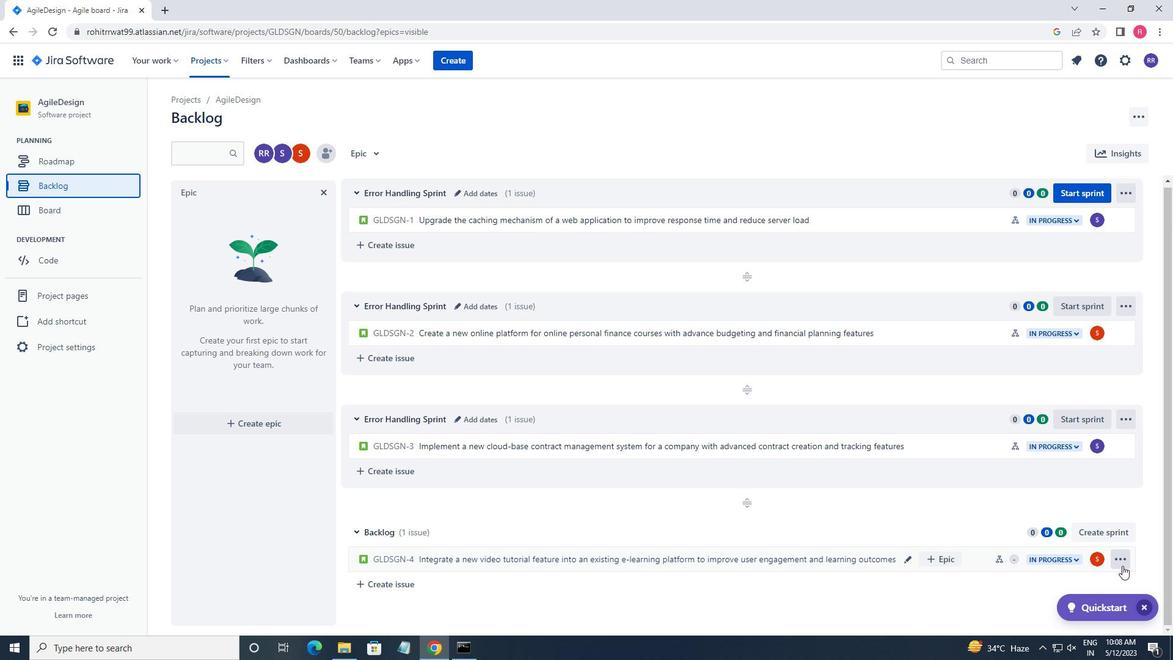 
Action: Mouse moved to (1090, 495)
Screenshot: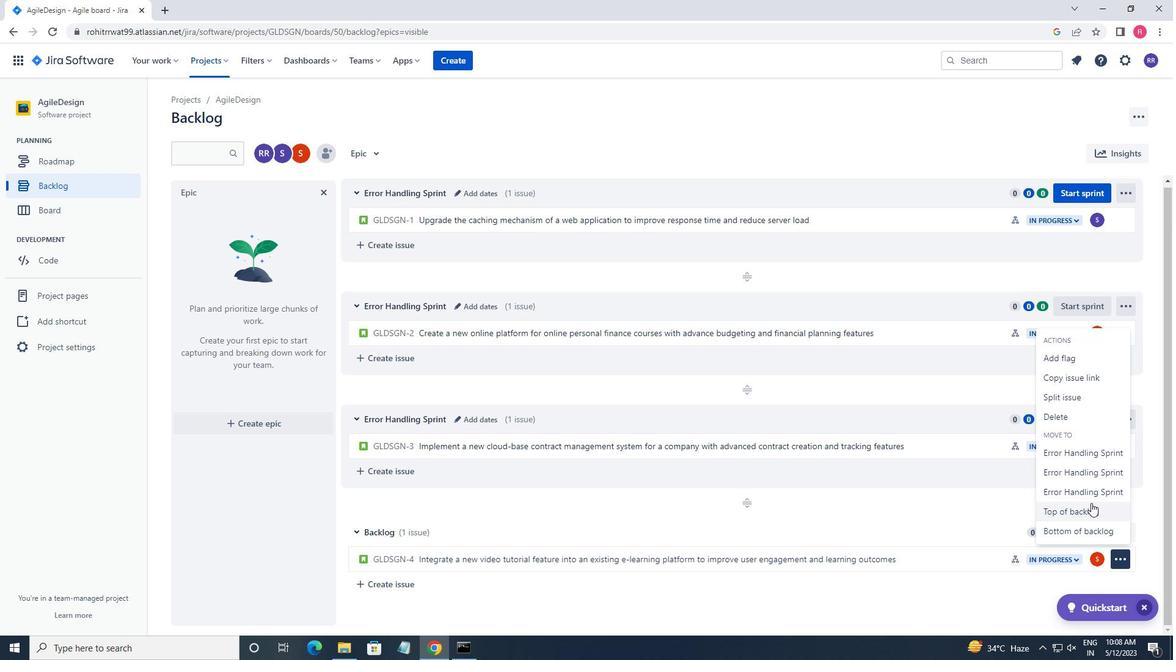 
Action: Mouse pressed left at (1090, 495)
Screenshot: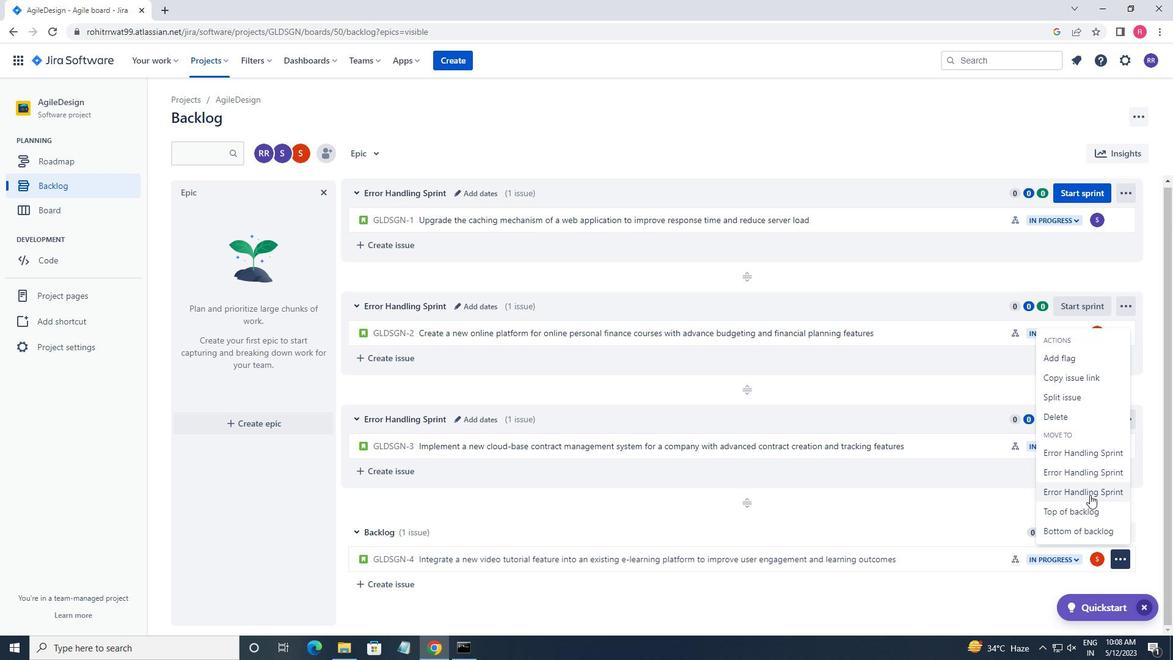 
